 Task: Look for space in Fuyang, China from 17th June, 2023 to 21st June, 2023 for 2 adults in price range Rs.7000 to Rs.12000. Place can be private room with 1  bedroom having 2 beds and 1 bathroom. Property type can be house, flat, guest house. Amenities needed are: wifi. Booking option can be shelf check-in. Required host language is Chinese (Simplified).
Action: Mouse moved to (446, 201)
Screenshot: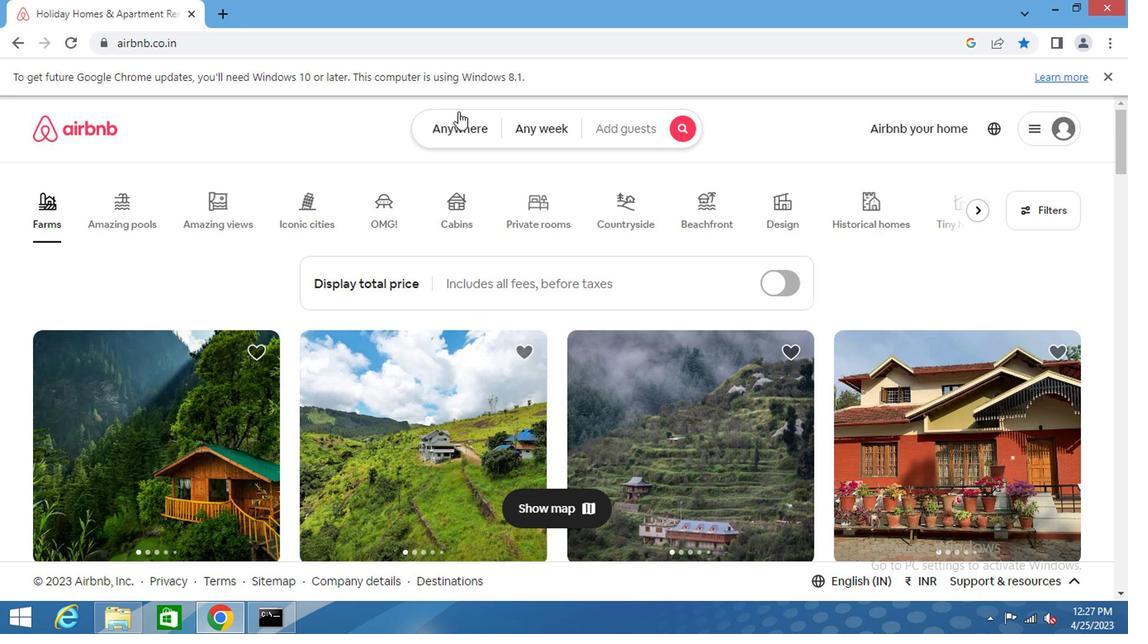 
Action: Mouse pressed left at (446, 201)
Screenshot: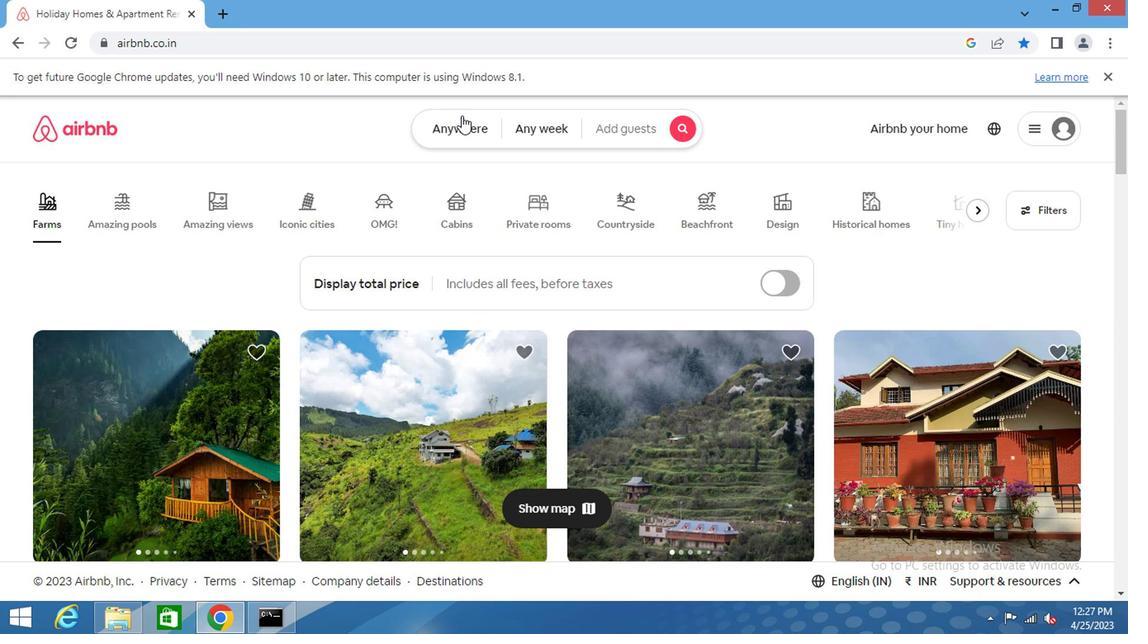
Action: Mouse moved to (366, 252)
Screenshot: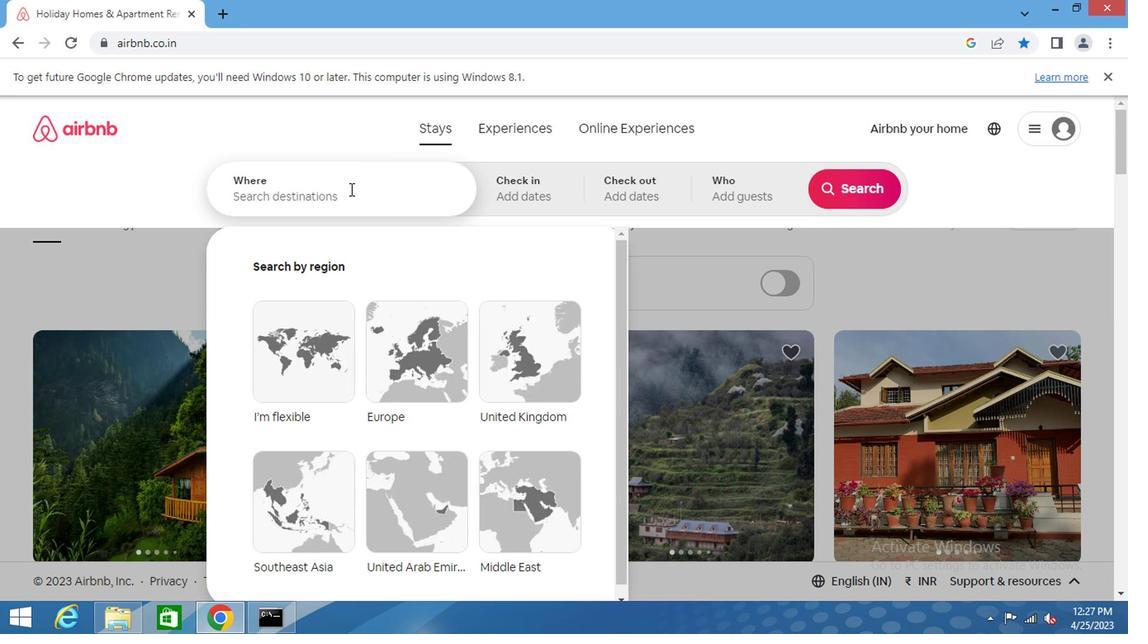 
Action: Mouse pressed left at (366, 252)
Screenshot: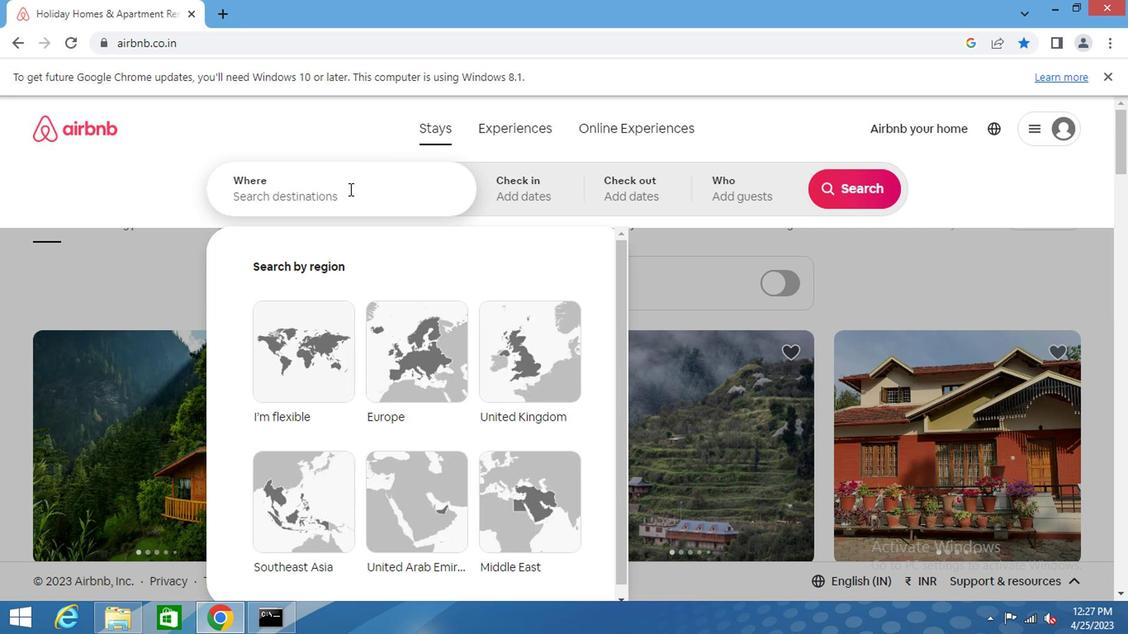 
Action: Key pressed fuyang<Key.space>cha<Key.enter>
Screenshot: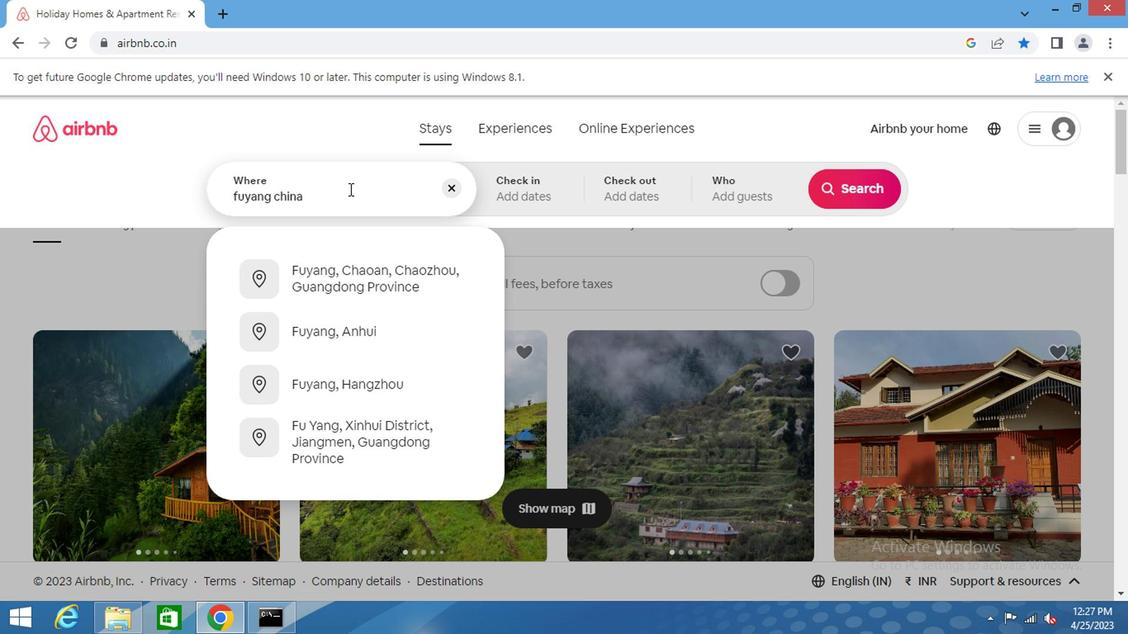 
Action: Mouse moved to (722, 339)
Screenshot: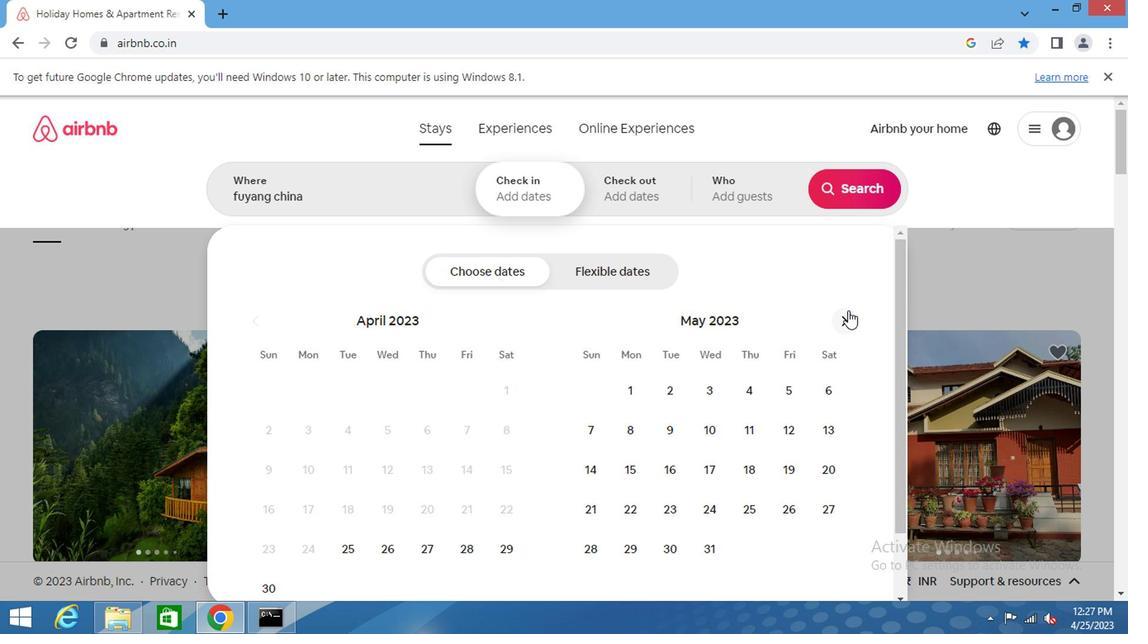 
Action: Mouse pressed left at (722, 339)
Screenshot: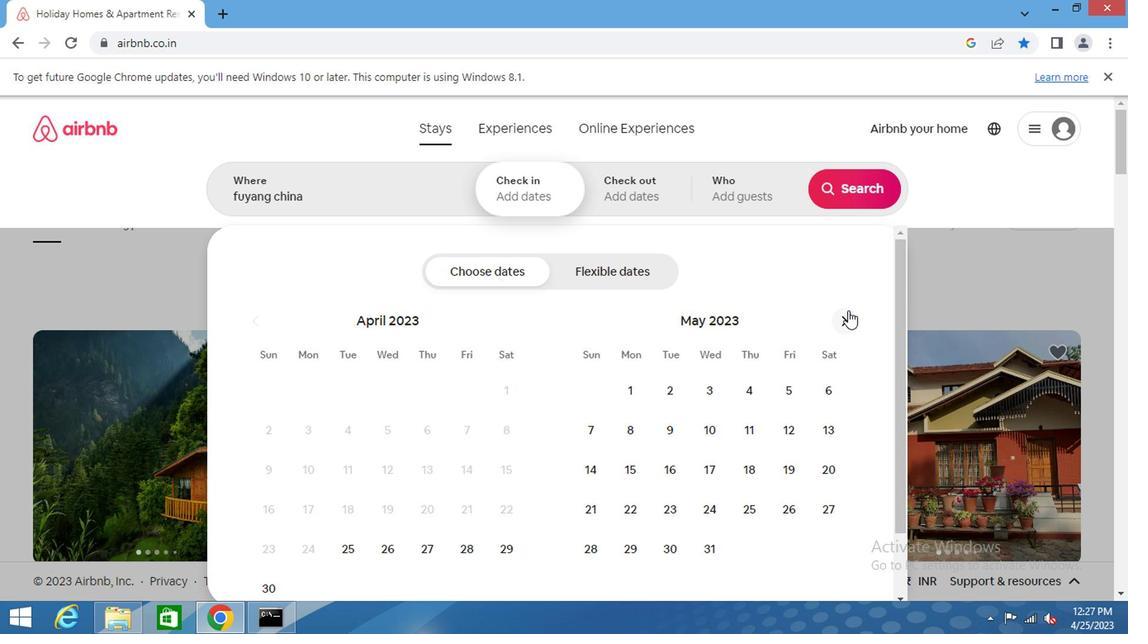 
Action: Mouse moved to (707, 450)
Screenshot: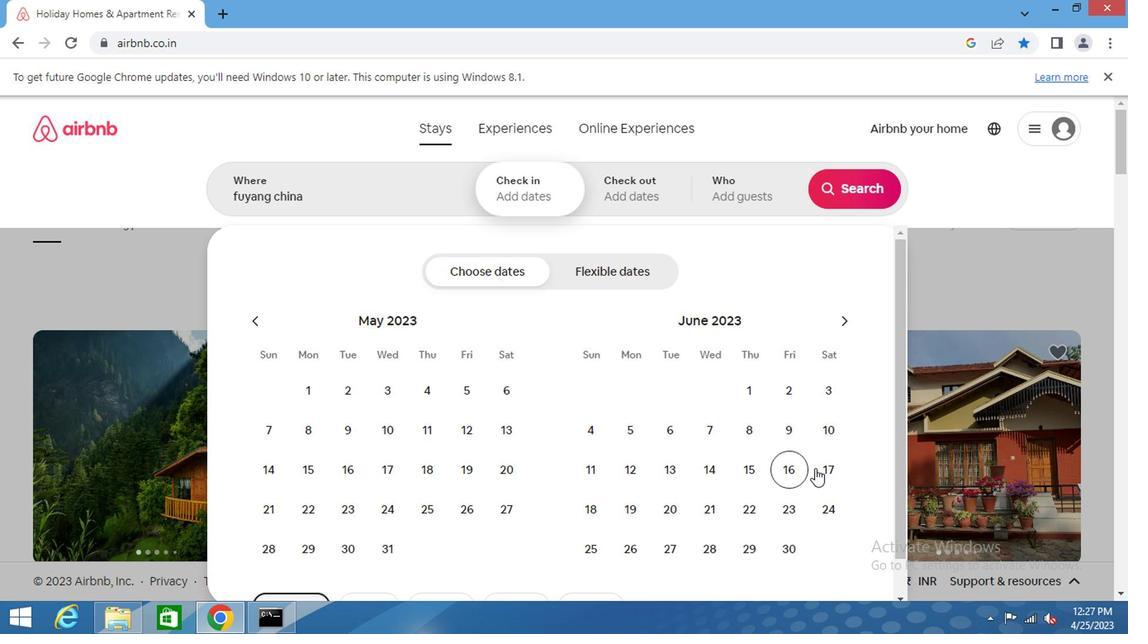 
Action: Mouse pressed left at (707, 450)
Screenshot: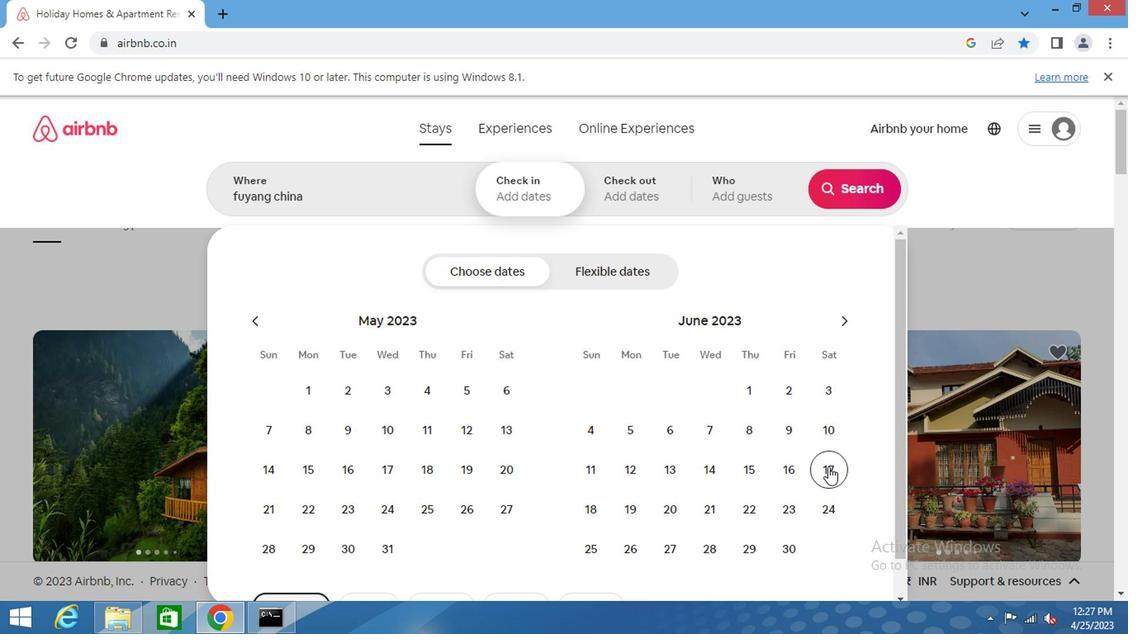 
Action: Mouse moved to (622, 480)
Screenshot: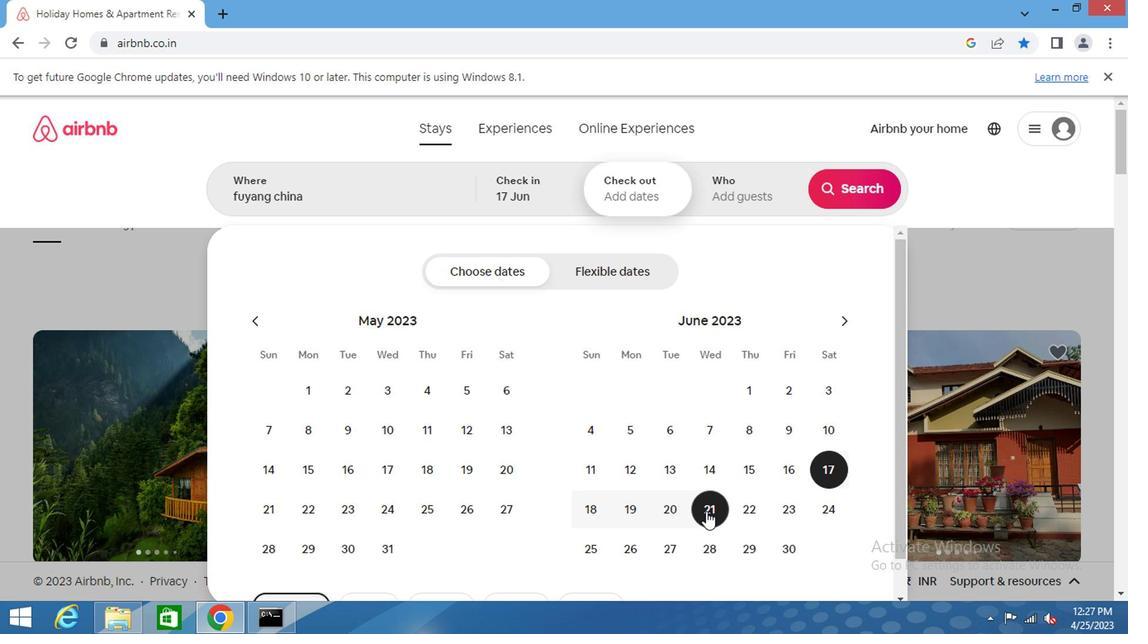 
Action: Mouse pressed left at (622, 480)
Screenshot: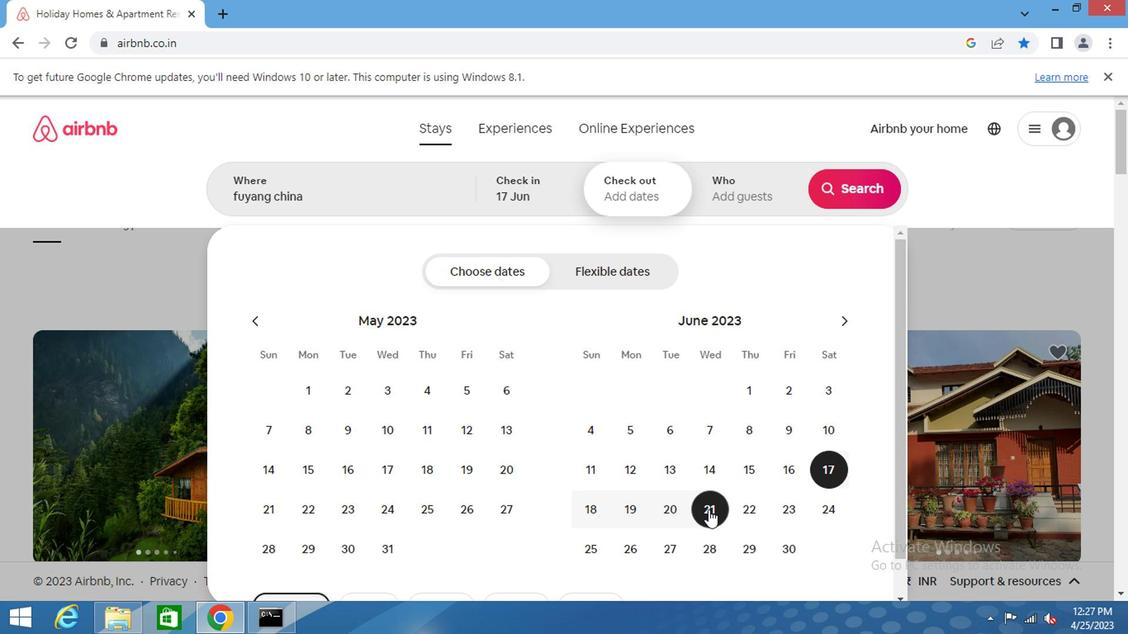 
Action: Mouse moved to (635, 259)
Screenshot: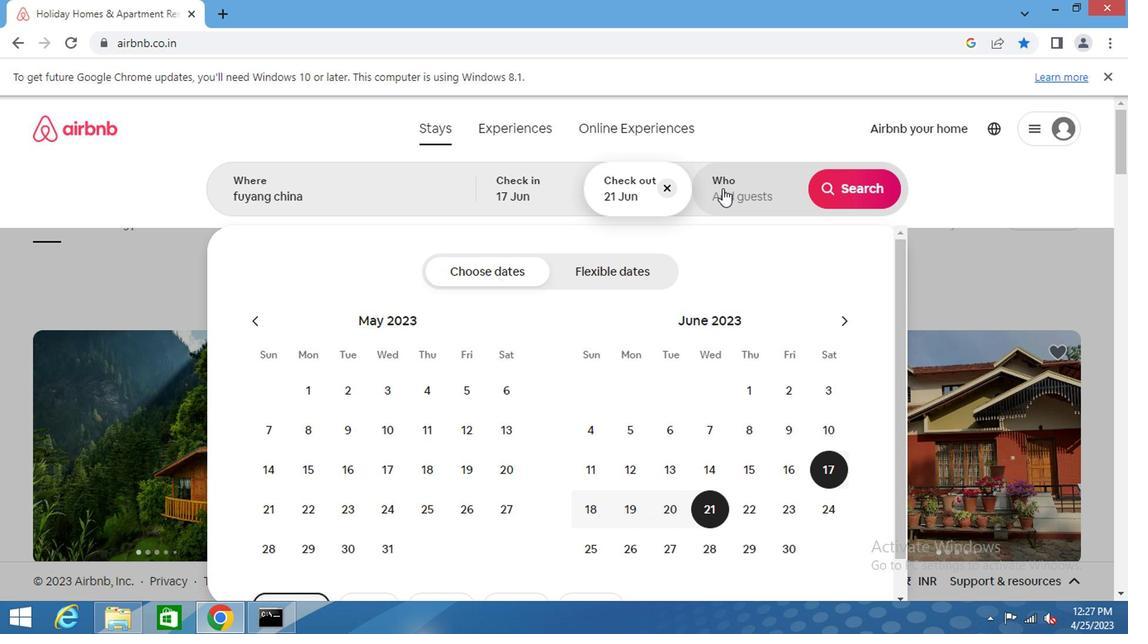 
Action: Mouse pressed left at (635, 259)
Screenshot: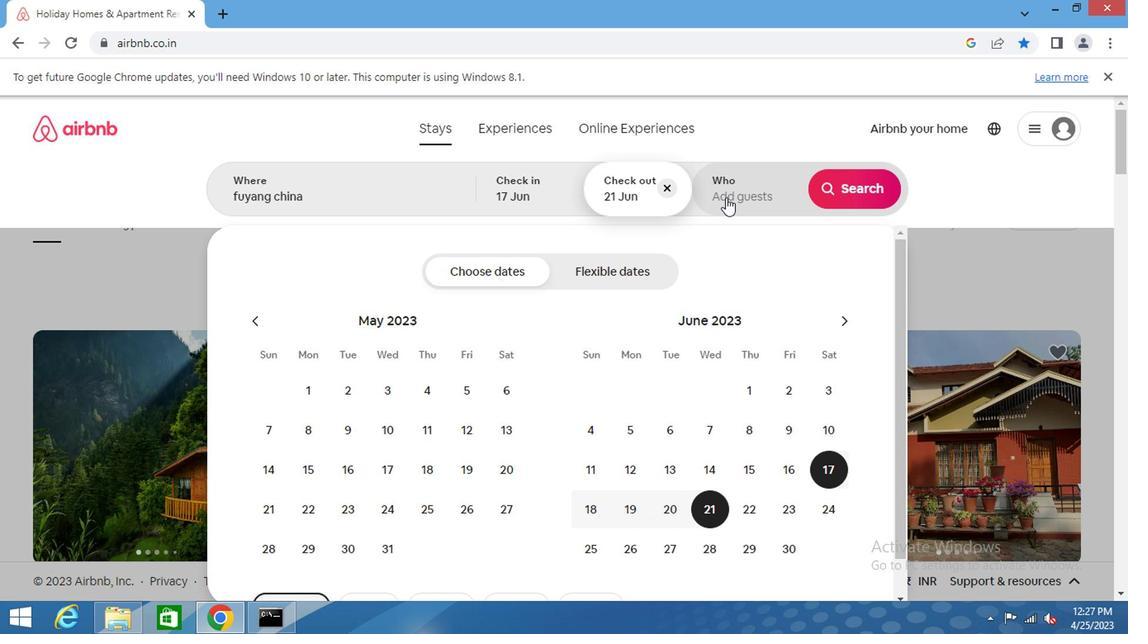 
Action: Mouse moved to (733, 315)
Screenshot: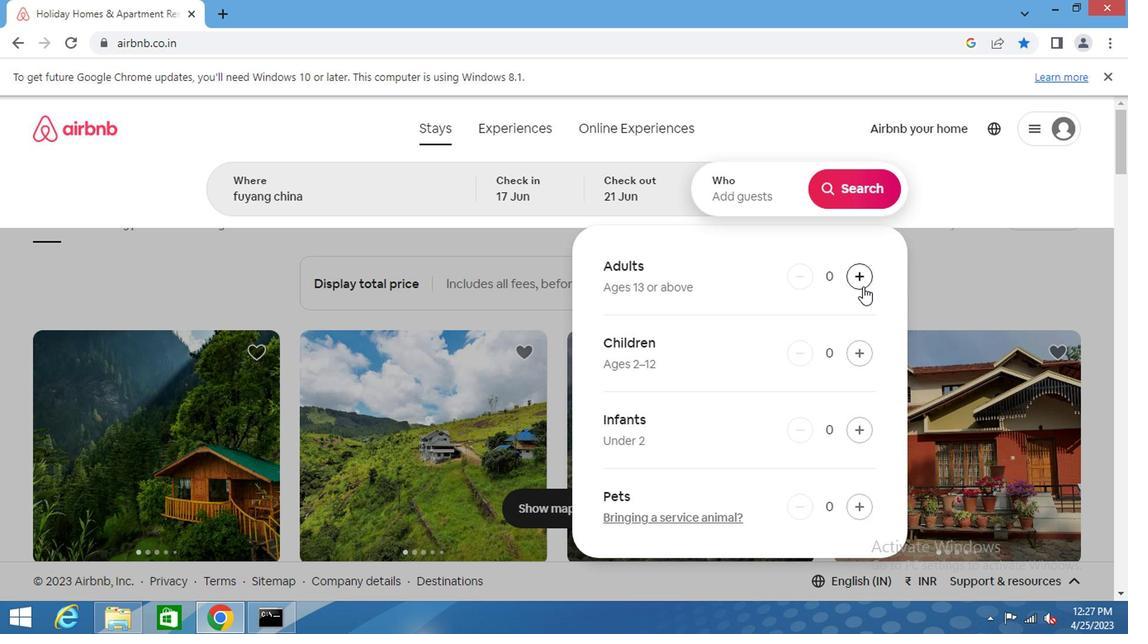 
Action: Mouse pressed left at (733, 315)
Screenshot: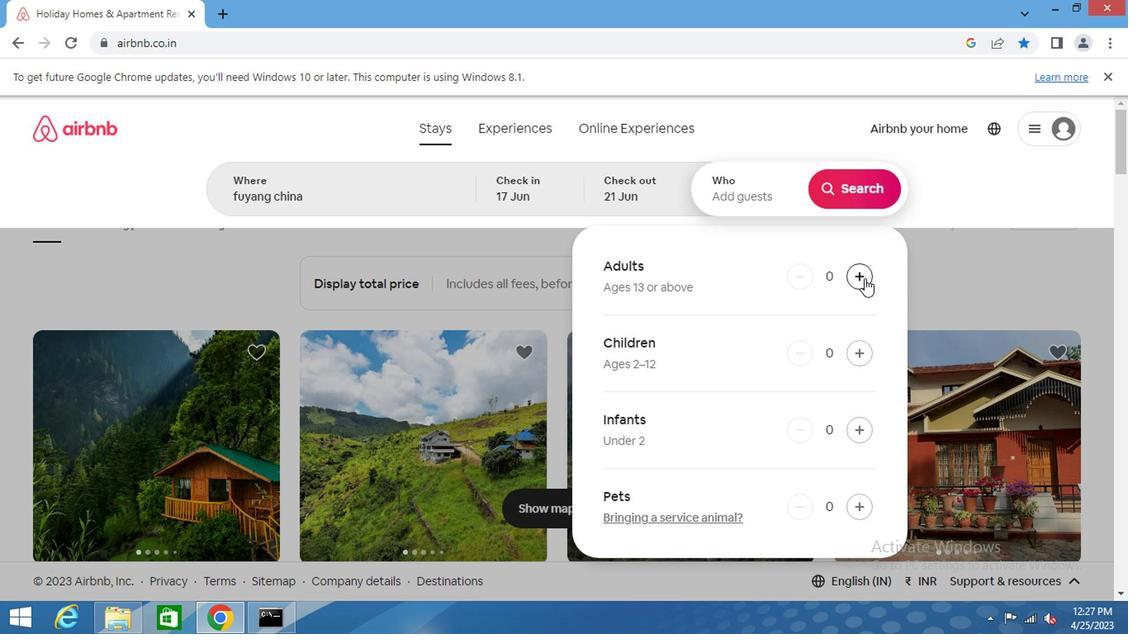 
Action: Mouse pressed left at (733, 315)
Screenshot: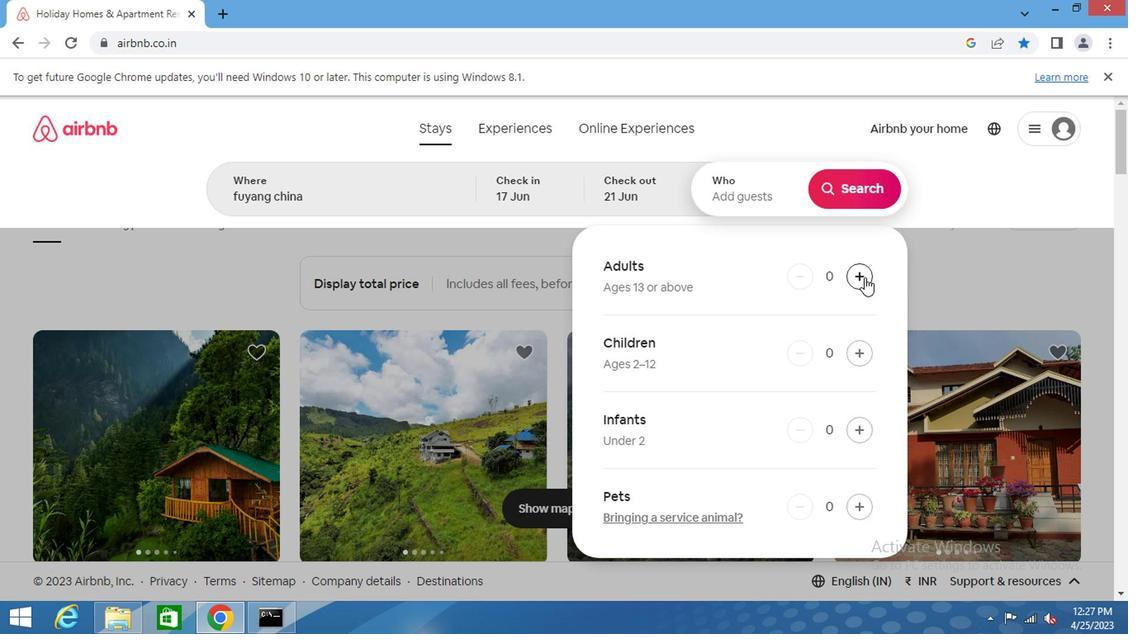 
Action: Mouse moved to (719, 259)
Screenshot: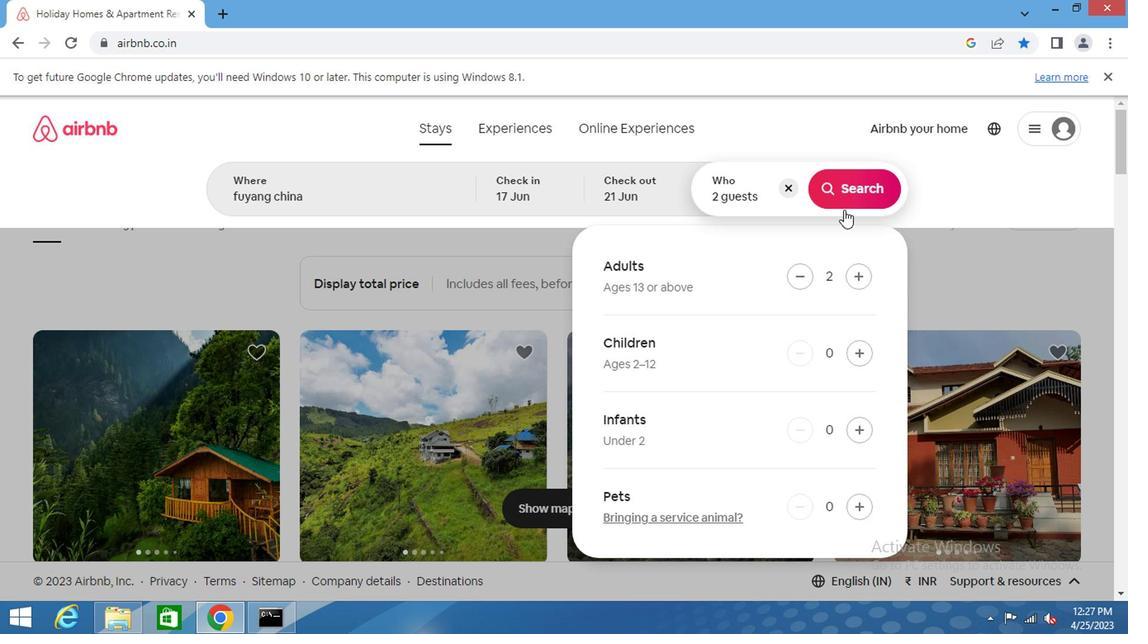 
Action: Mouse pressed left at (719, 259)
Screenshot: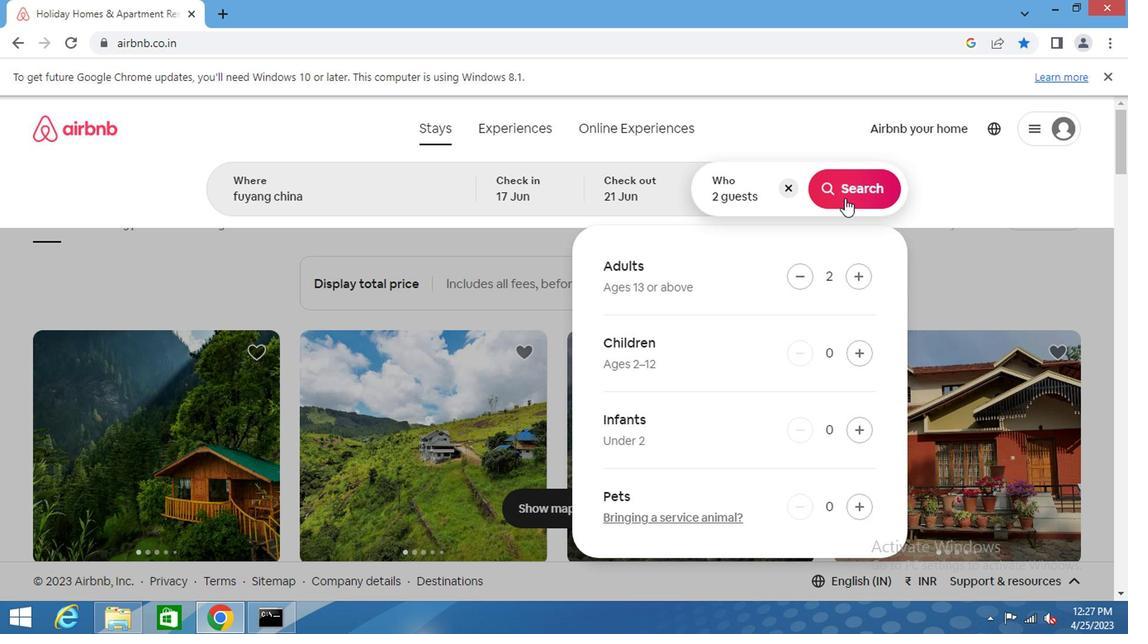 
Action: Mouse moved to (860, 256)
Screenshot: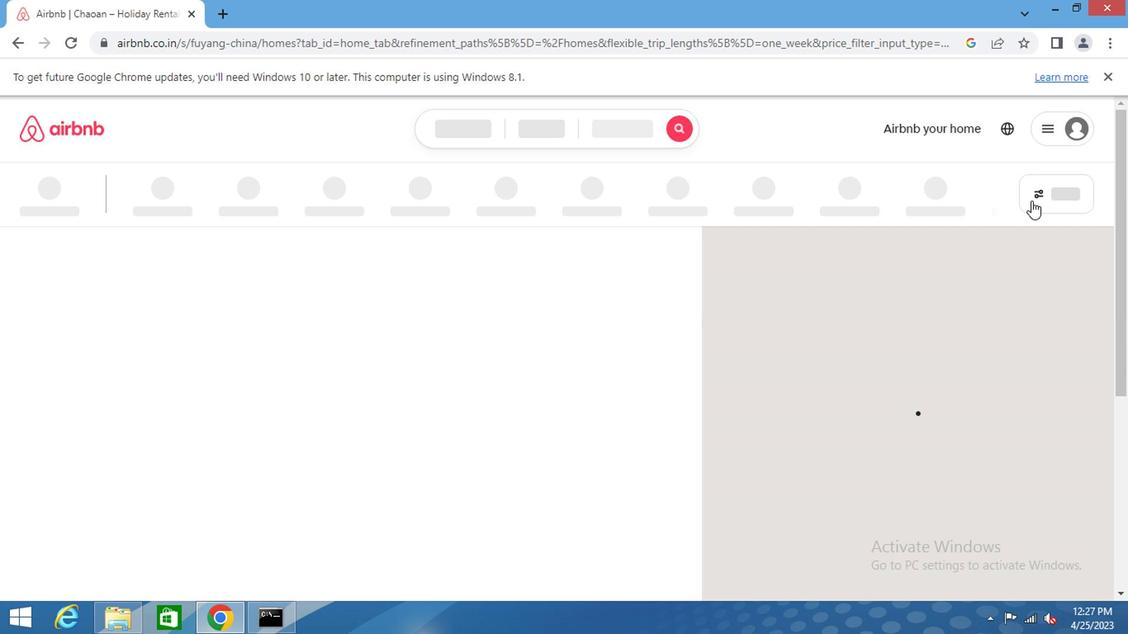 
Action: Mouse pressed left at (860, 256)
Screenshot: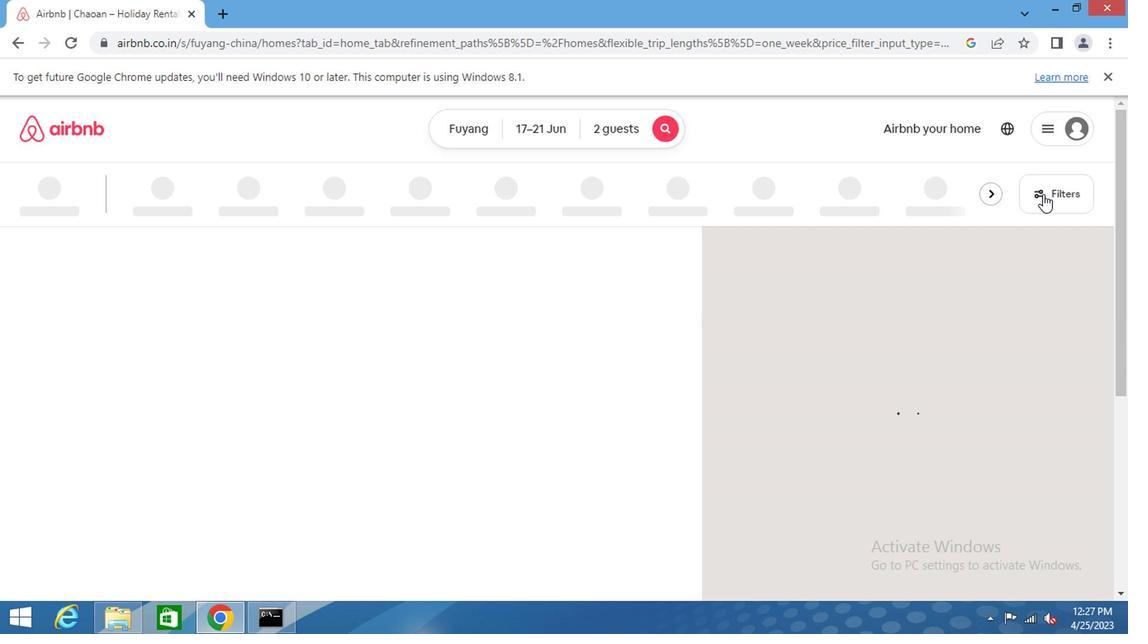 
Action: Mouse moved to (390, 323)
Screenshot: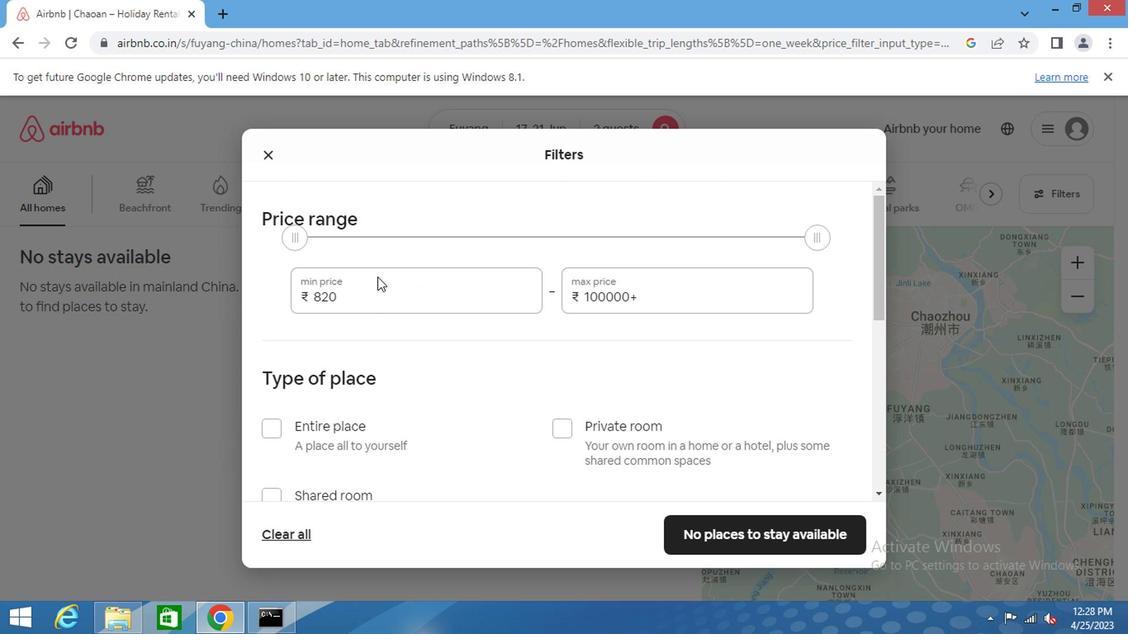 
Action: Mouse pressed left at (390, 323)
Screenshot: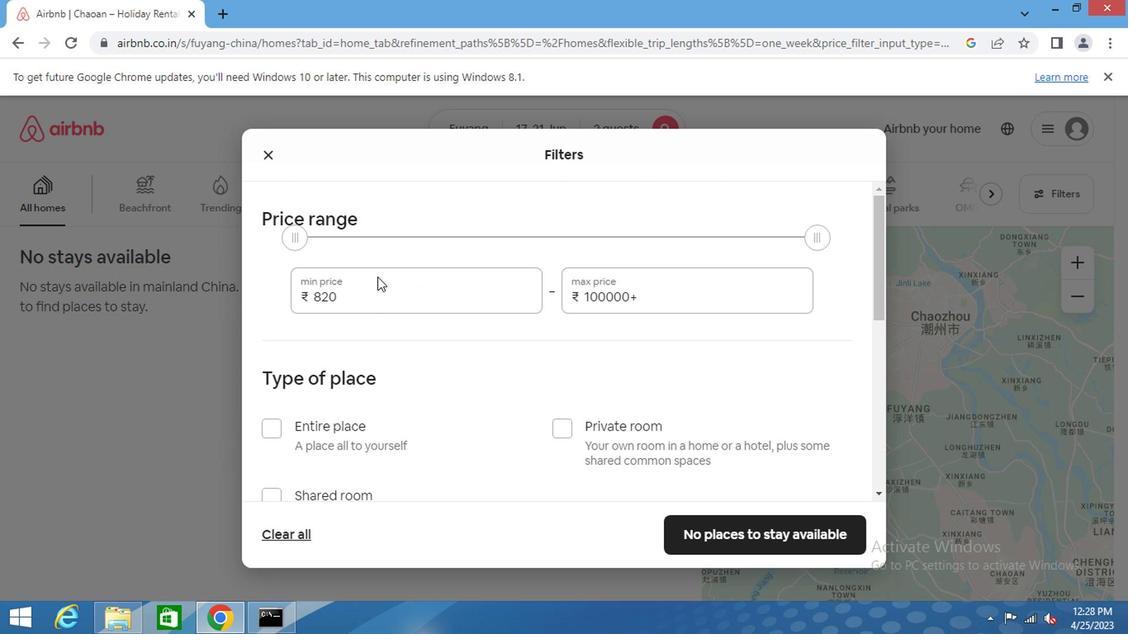 
Action: Mouse pressed left at (390, 323)
Screenshot: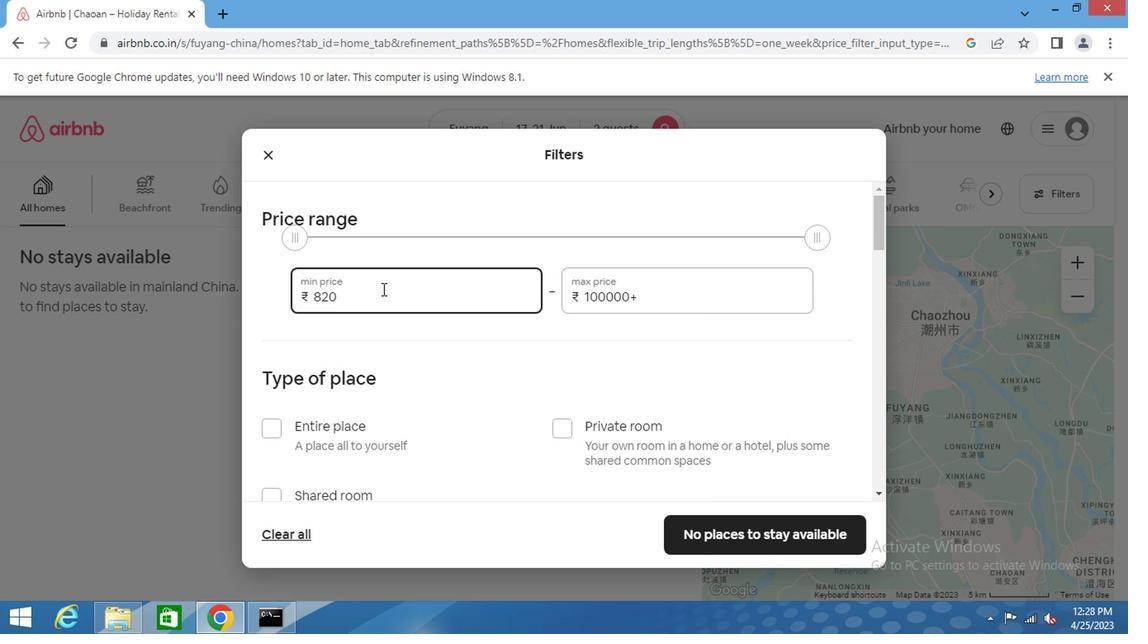 
Action: Mouse pressed left at (390, 323)
Screenshot: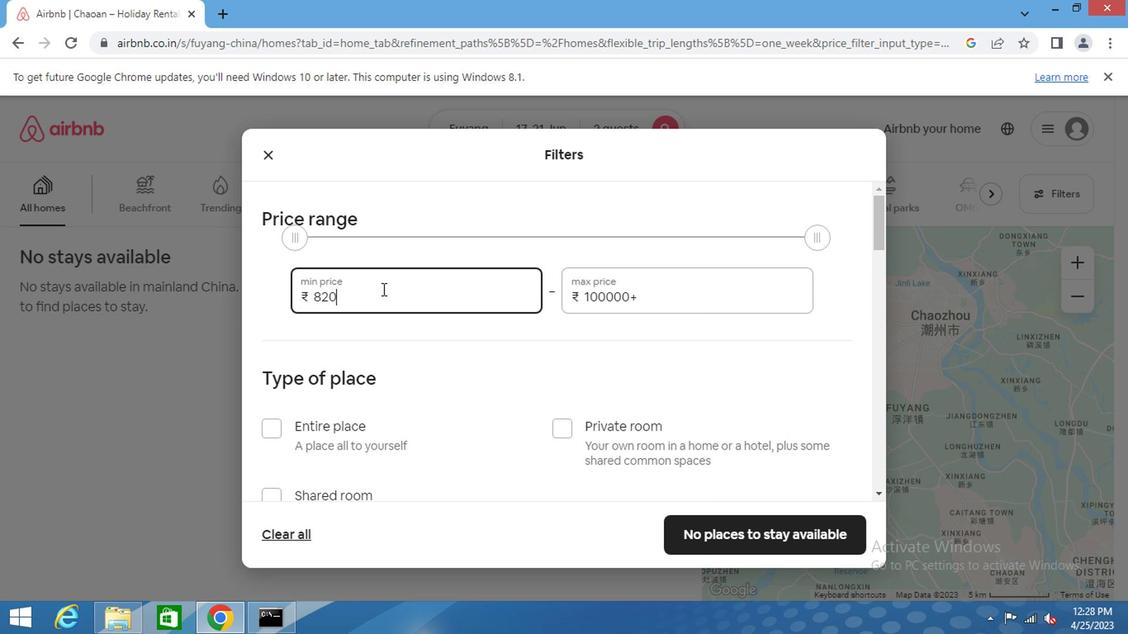 
Action: Key pressed 17000<Key.backspace><Key.backspace><Key.backspace><Key.backspace><Key.backspace>7000<Key.tab>12000<Key.backspace><Key.backspace><Key.backspace><Key.backspace><Key.backspace><Key.backspace>2000
Screenshot: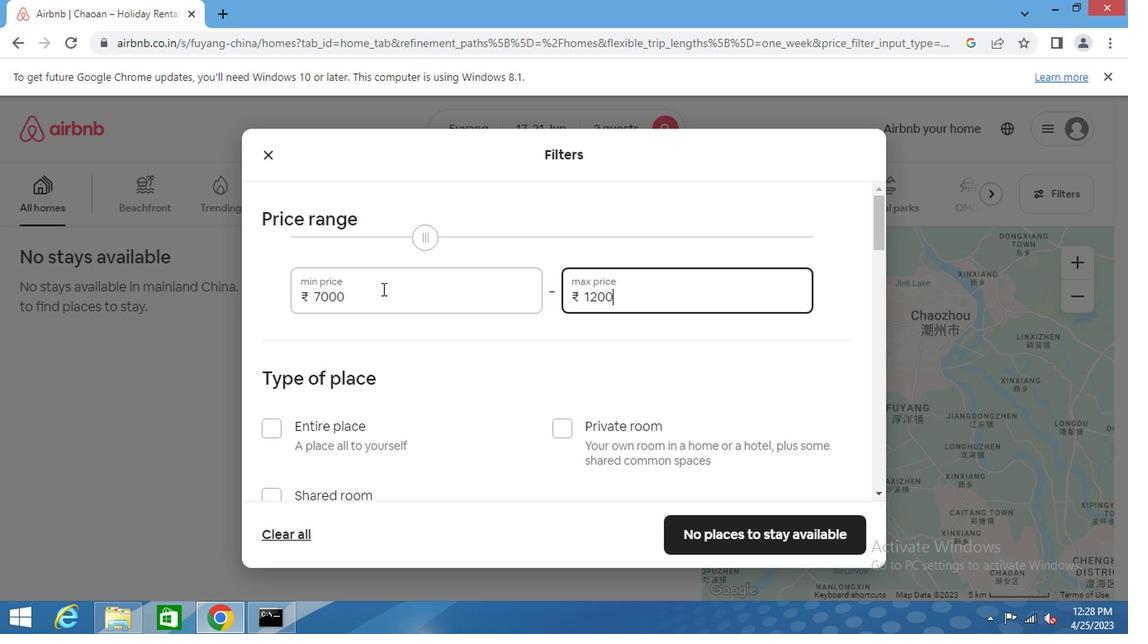 
Action: Mouse moved to (540, 420)
Screenshot: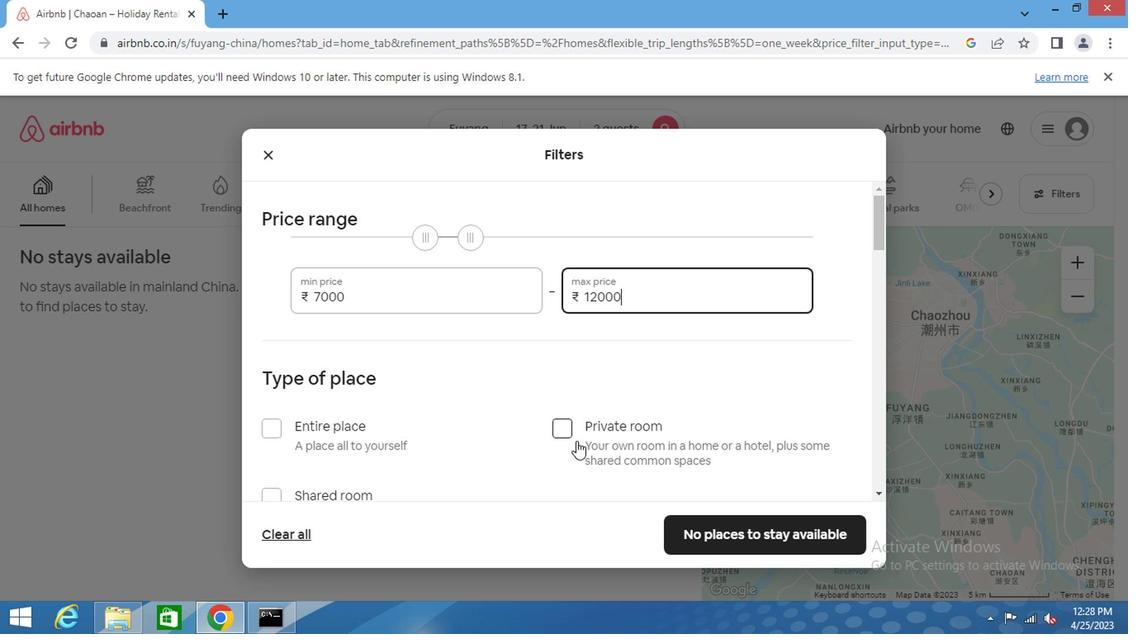 
Action: Mouse pressed left at (540, 420)
Screenshot: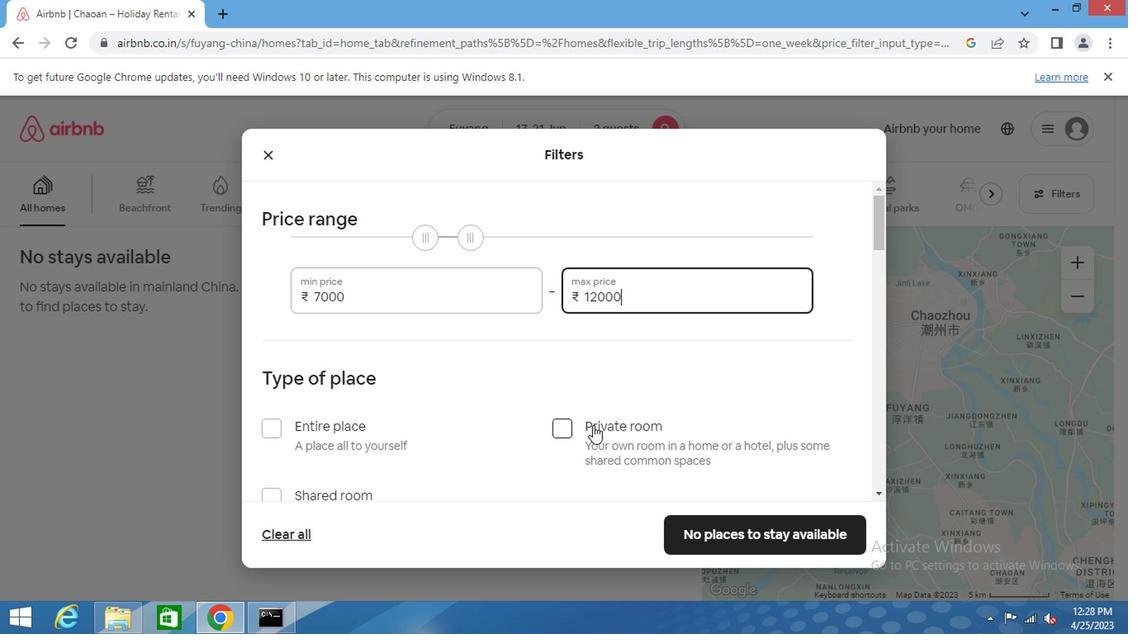 
Action: Mouse moved to (543, 426)
Screenshot: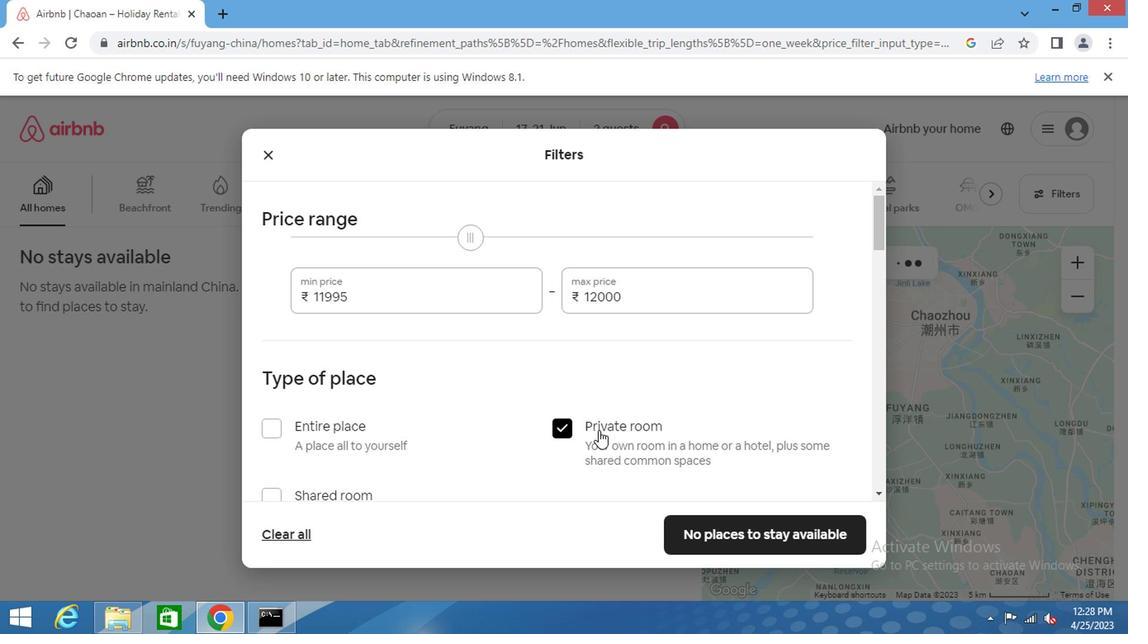 
Action: Mouse scrolled (543, 425) with delta (0, 0)
Screenshot: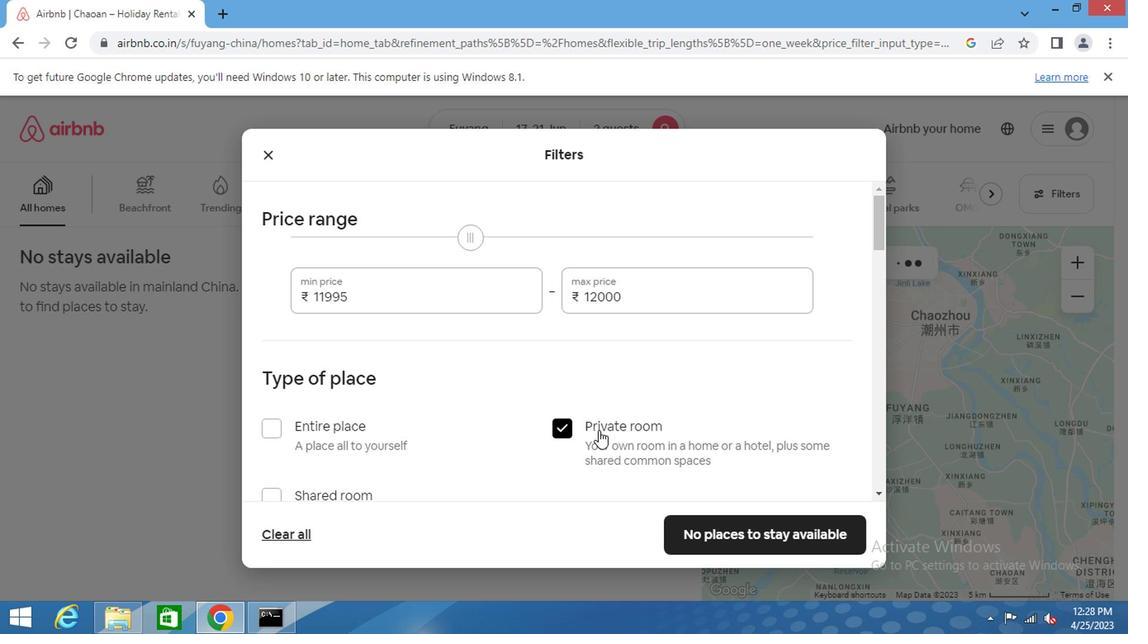 
Action: Mouse scrolled (543, 425) with delta (0, 0)
Screenshot: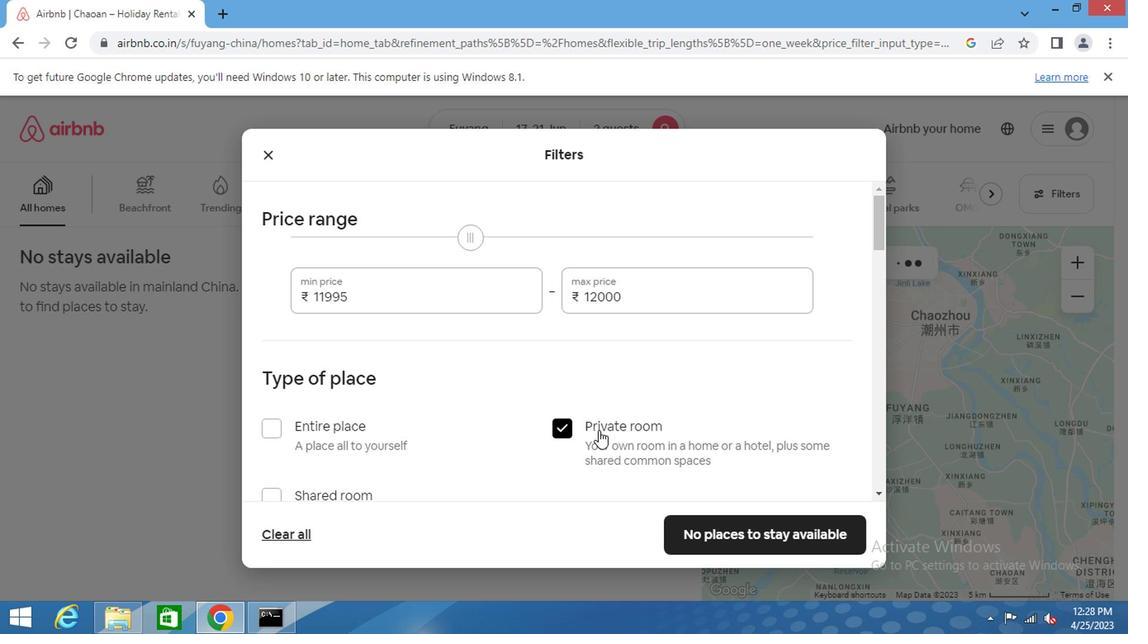 
Action: Mouse scrolled (543, 425) with delta (0, 0)
Screenshot: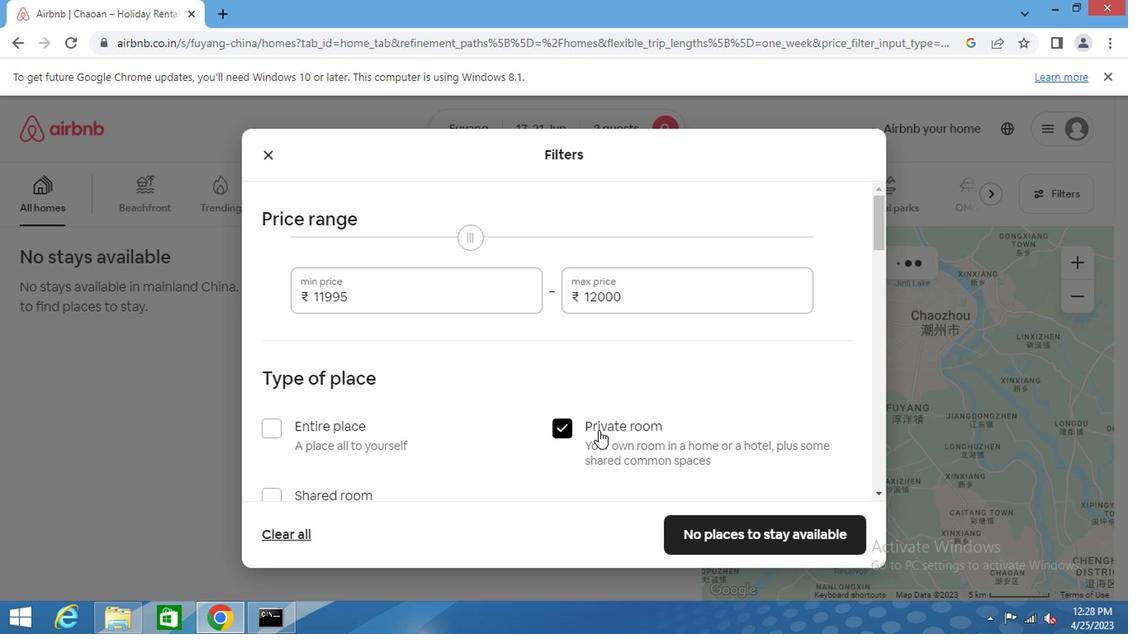 
Action: Mouse moved to (500, 401)
Screenshot: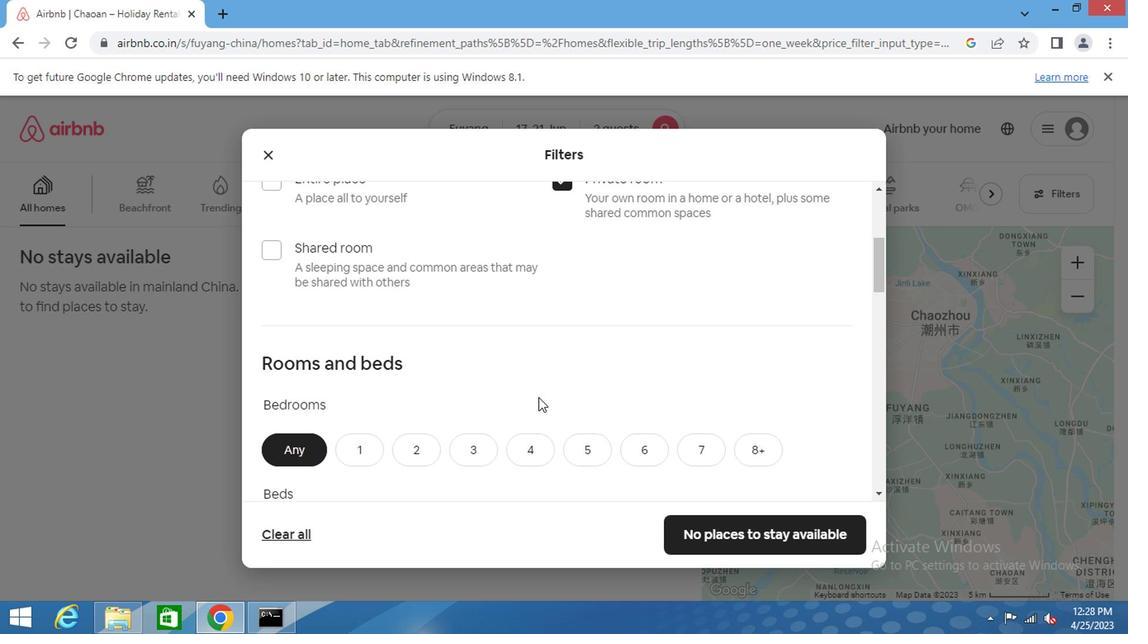 
Action: Mouse scrolled (500, 400) with delta (0, 0)
Screenshot: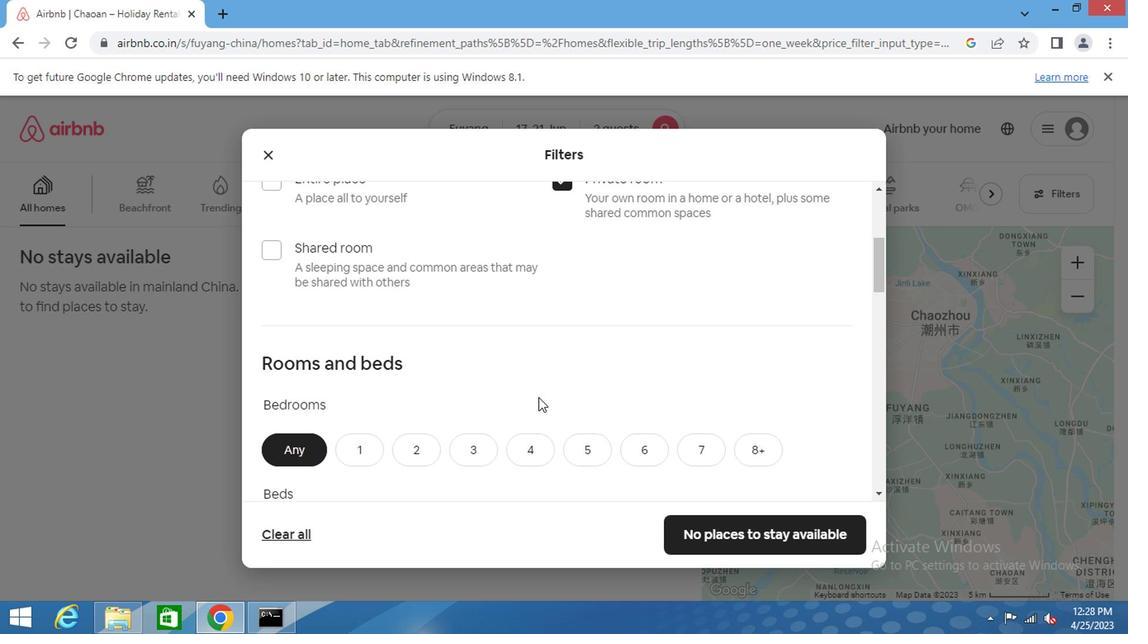 
Action: Mouse moved to (497, 404)
Screenshot: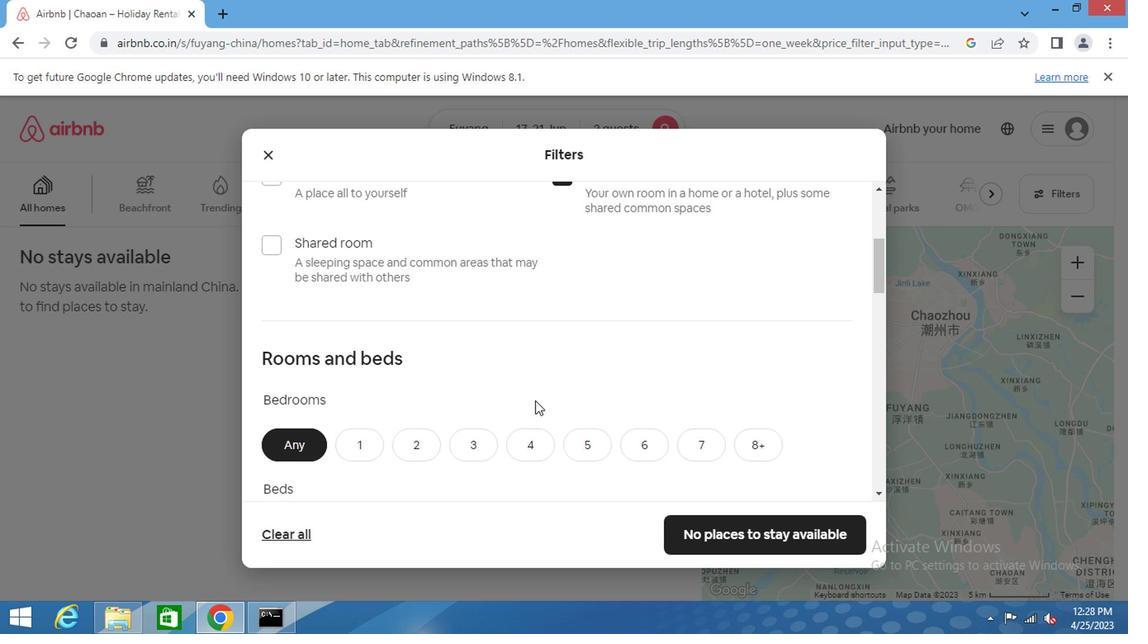 
Action: Mouse scrolled (497, 403) with delta (0, 0)
Screenshot: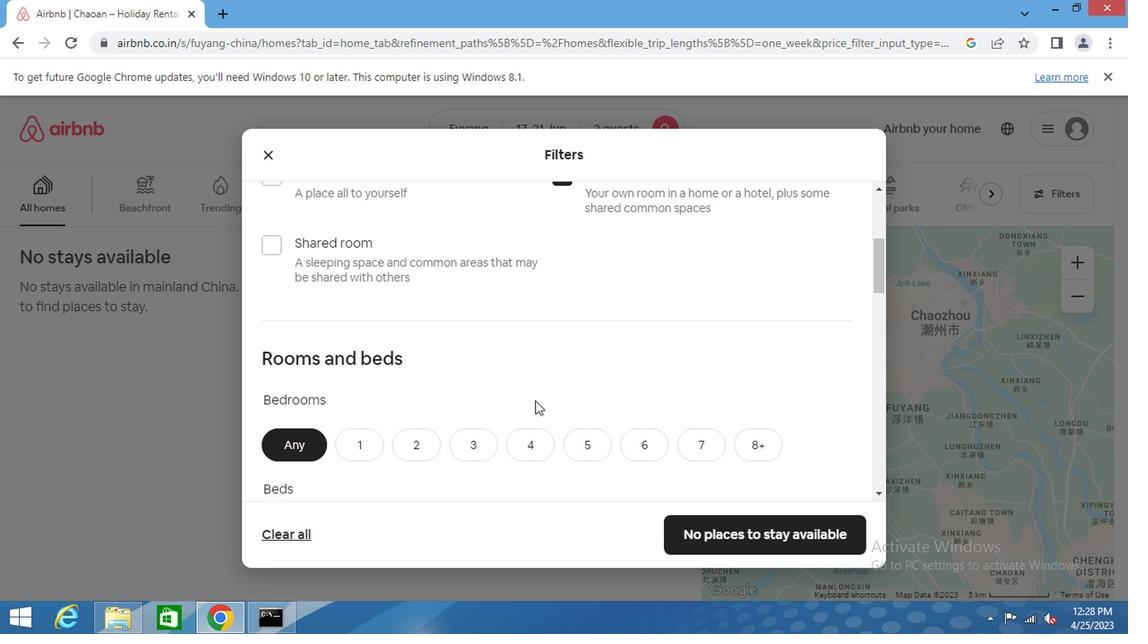 
Action: Mouse moved to (370, 319)
Screenshot: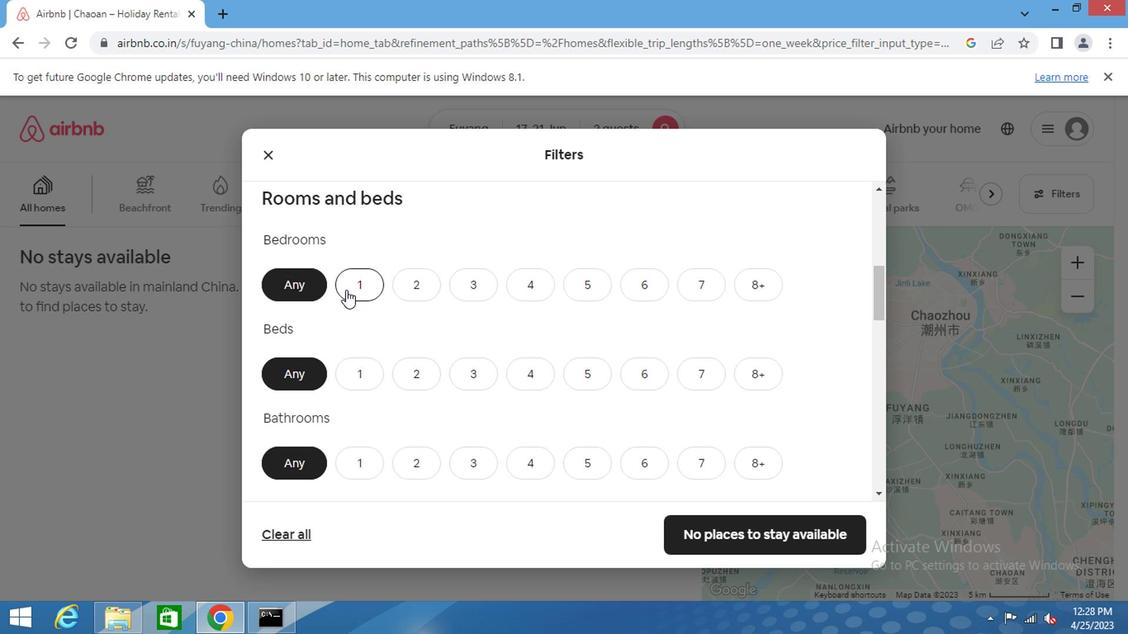
Action: Mouse pressed left at (370, 319)
Screenshot: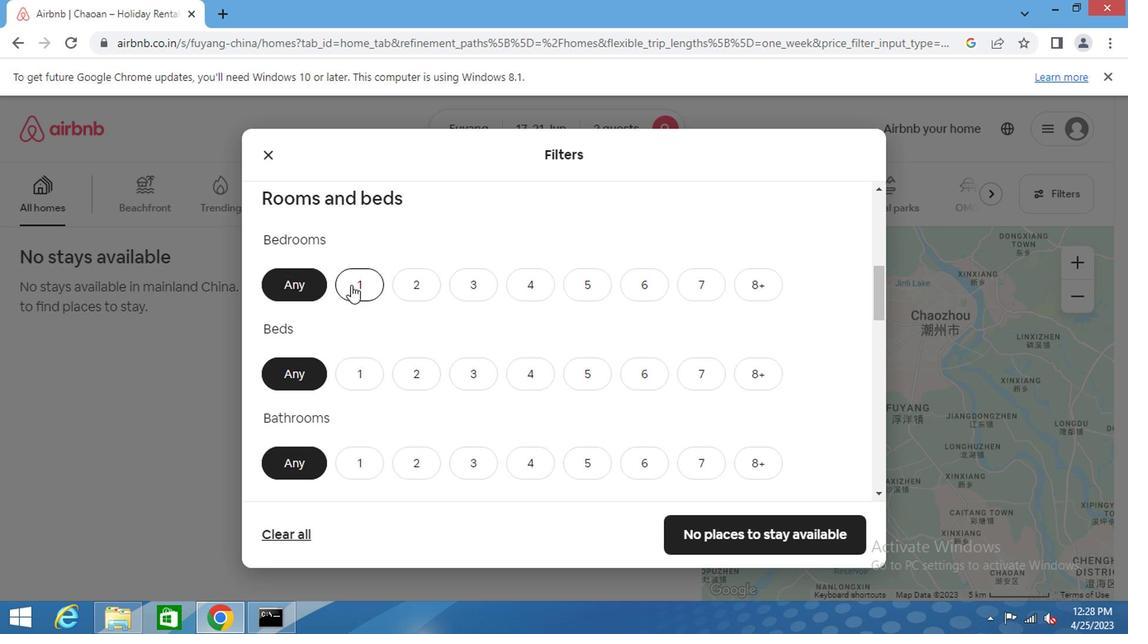 
Action: Mouse moved to (418, 384)
Screenshot: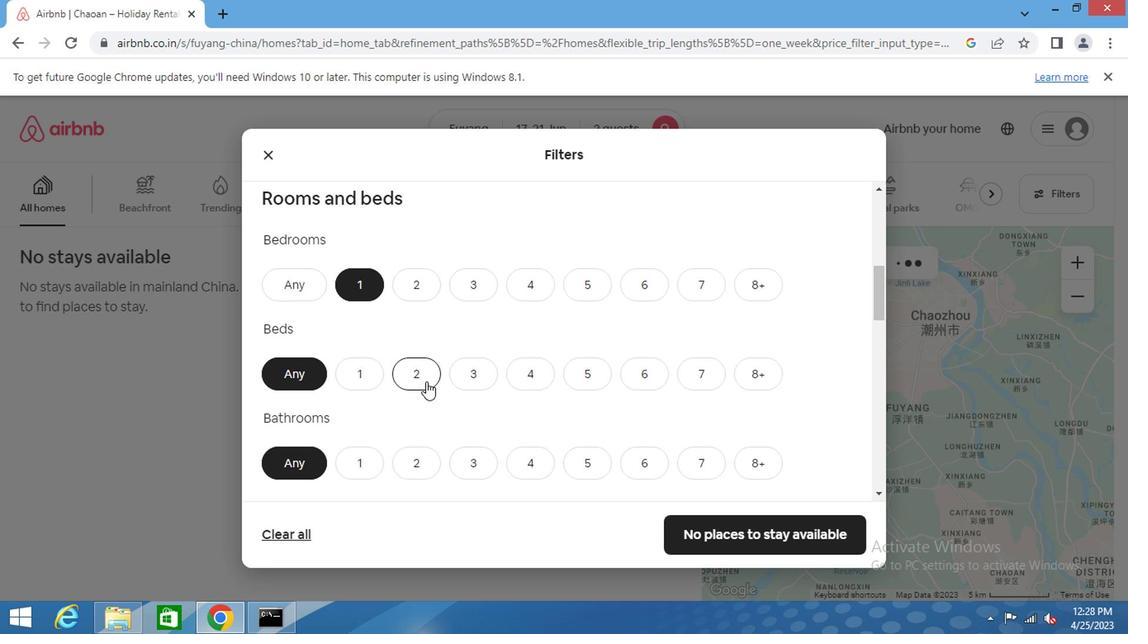
Action: Mouse pressed left at (418, 384)
Screenshot: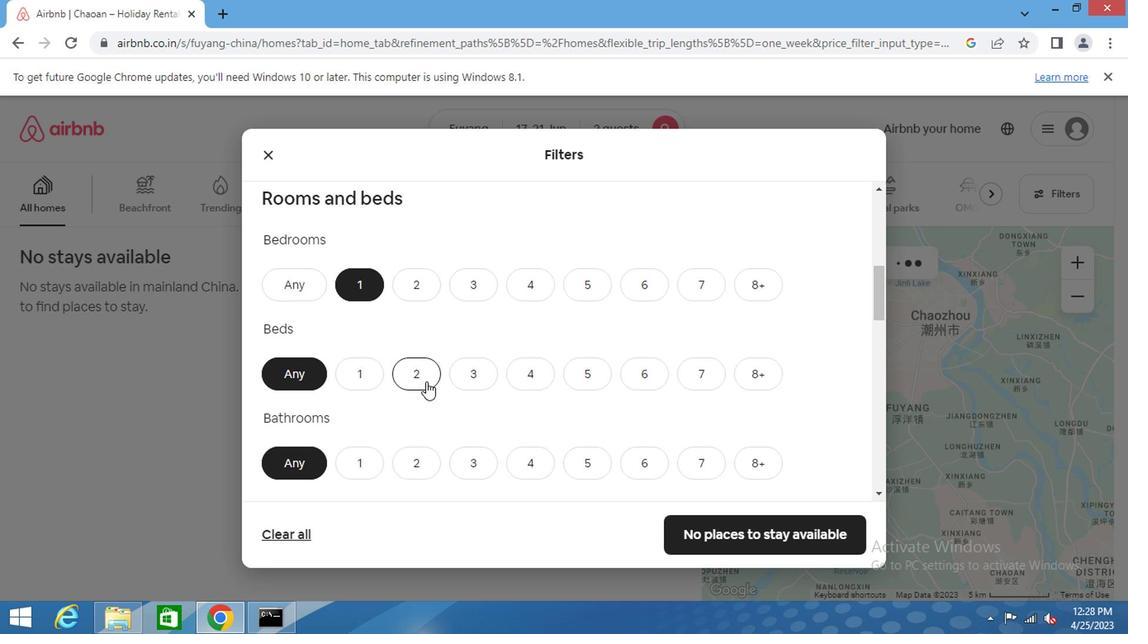 
Action: Mouse moved to (368, 454)
Screenshot: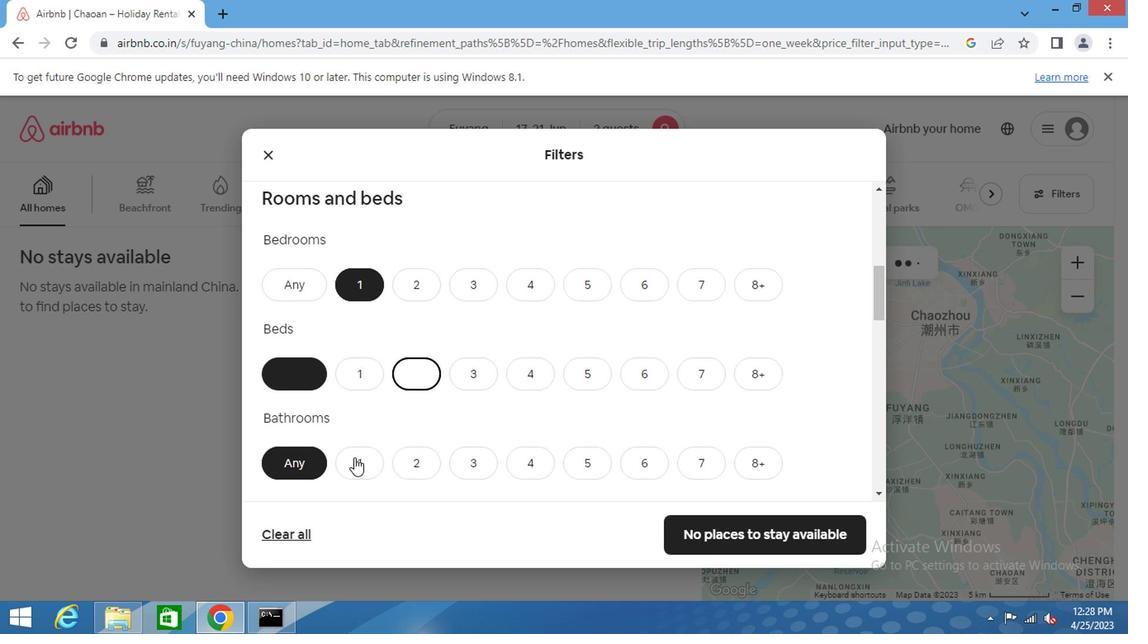 
Action: Mouse pressed left at (368, 454)
Screenshot: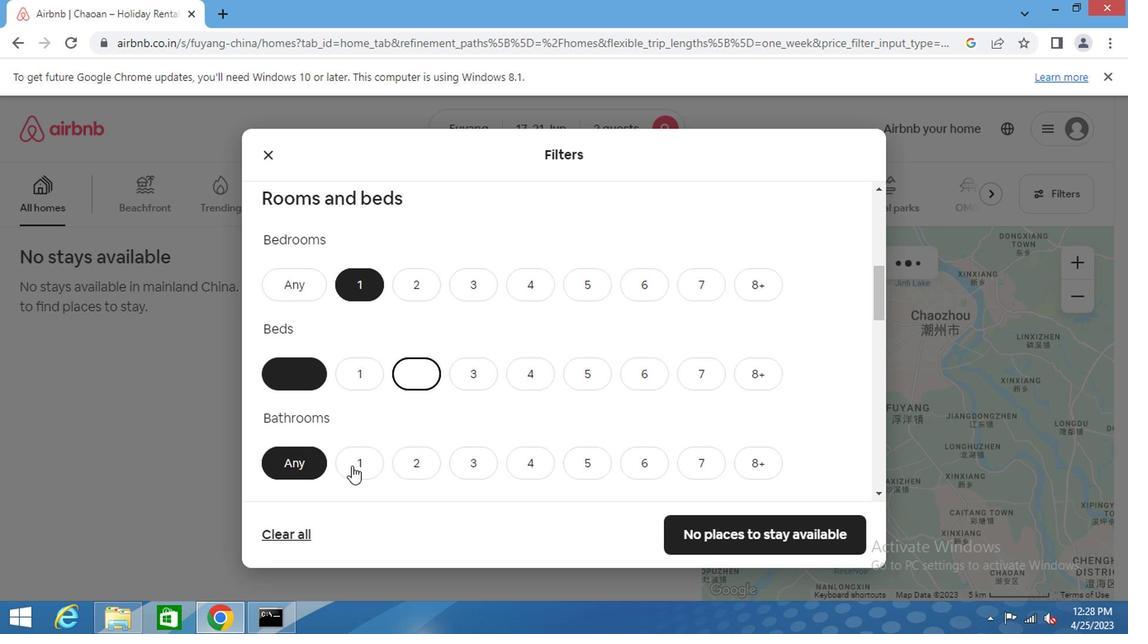 
Action: Mouse moved to (481, 361)
Screenshot: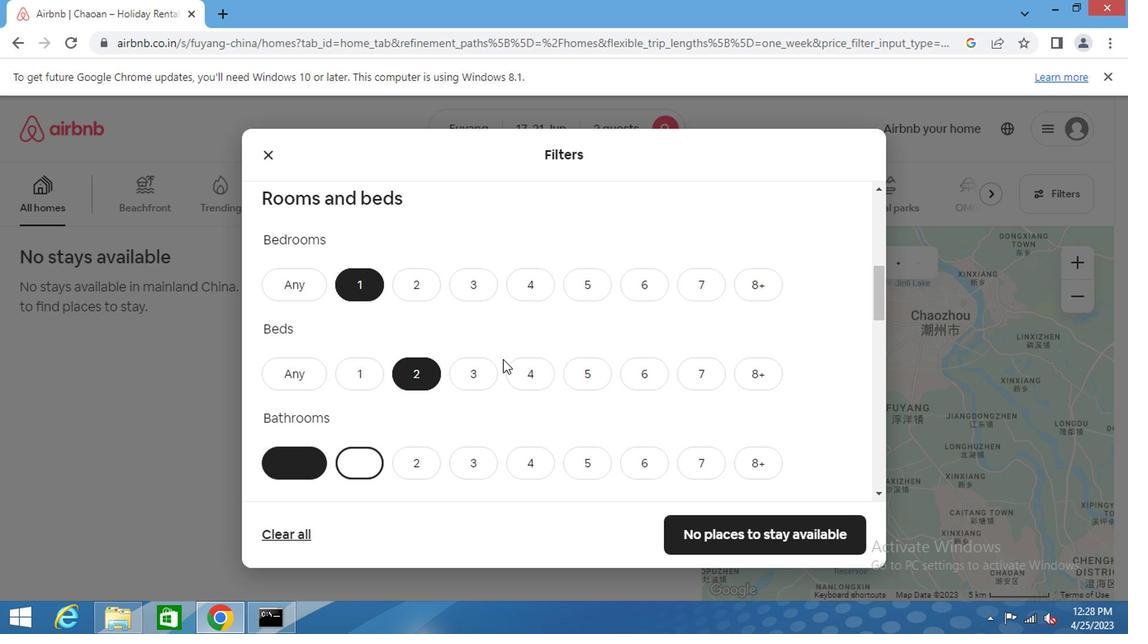 
Action: Mouse scrolled (481, 360) with delta (0, 0)
Screenshot: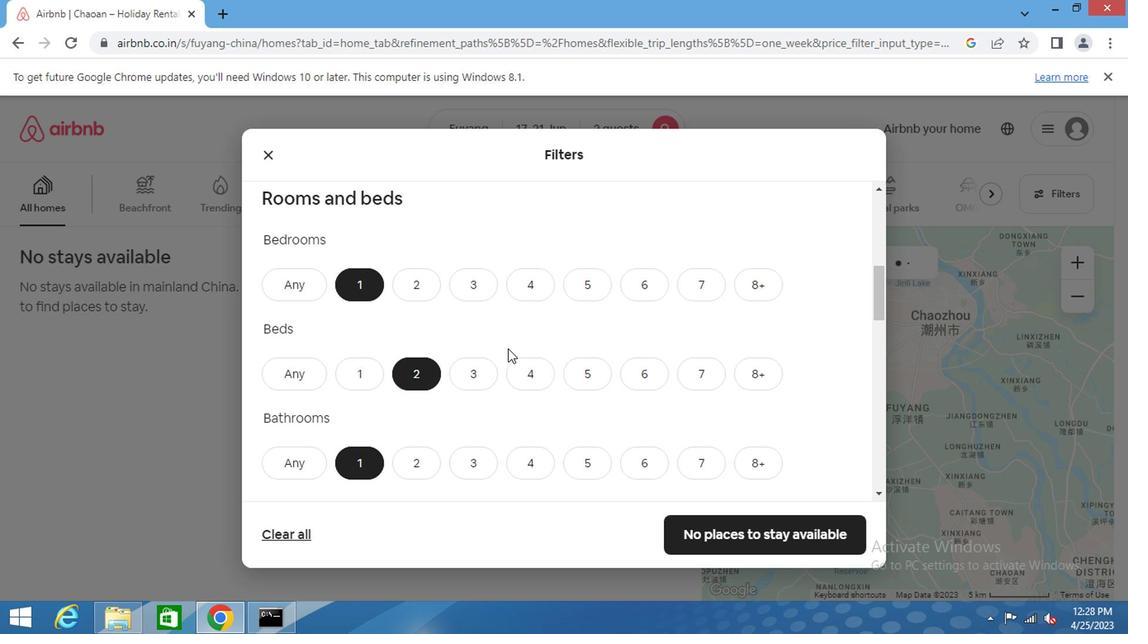 
Action: Mouse scrolled (481, 360) with delta (0, 0)
Screenshot: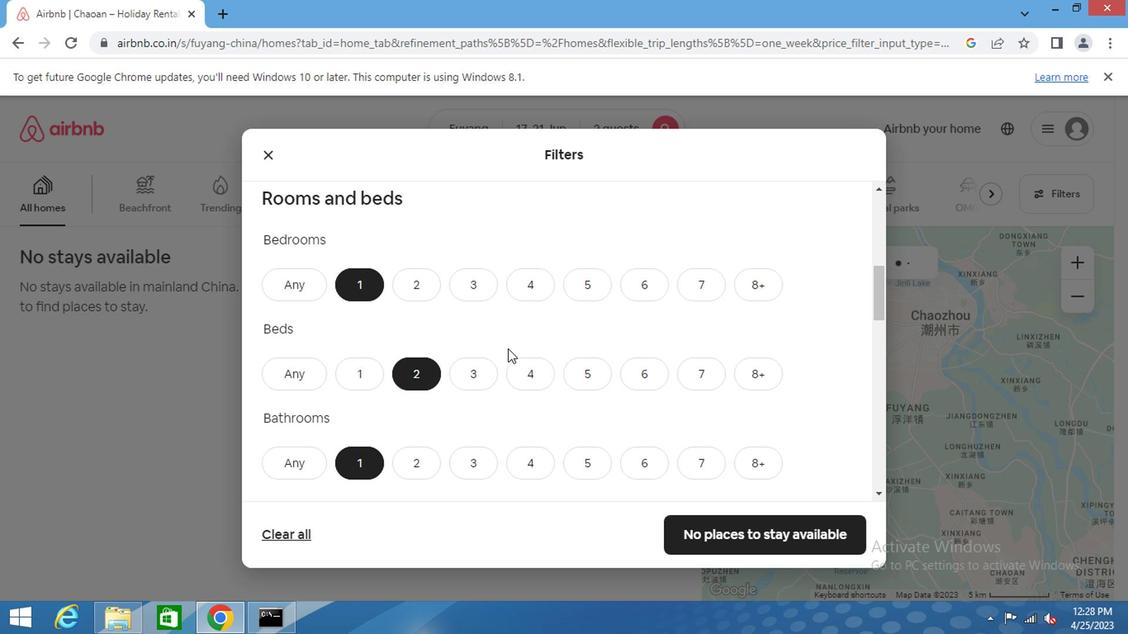 
Action: Mouse scrolled (481, 360) with delta (0, 0)
Screenshot: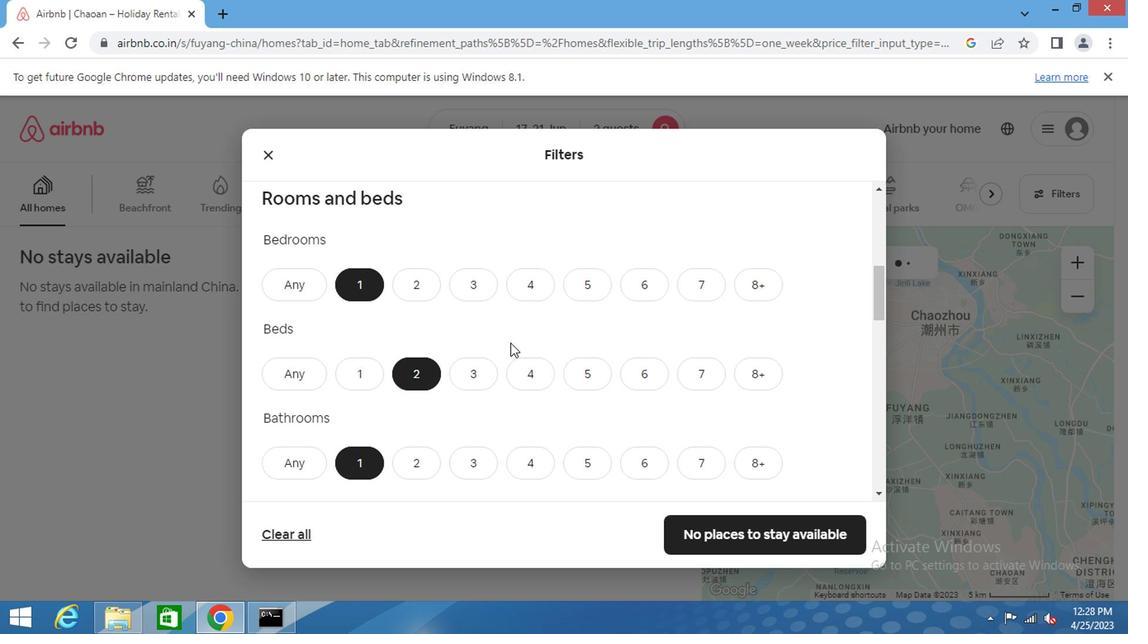 
Action: Mouse scrolled (481, 360) with delta (0, 0)
Screenshot: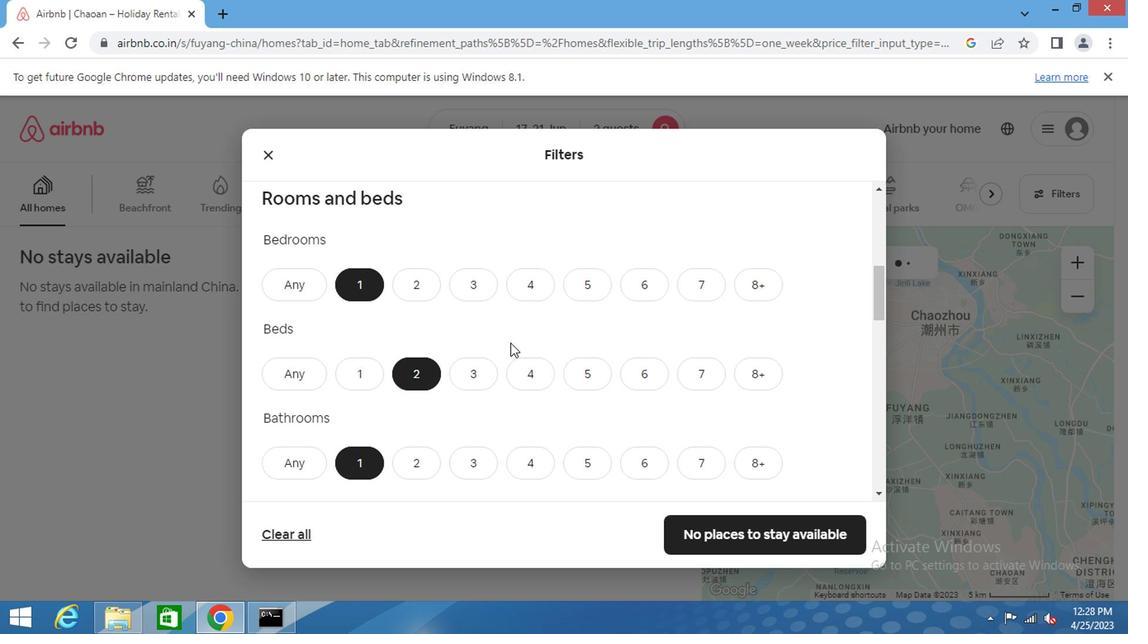 
Action: Mouse scrolled (481, 360) with delta (0, 0)
Screenshot: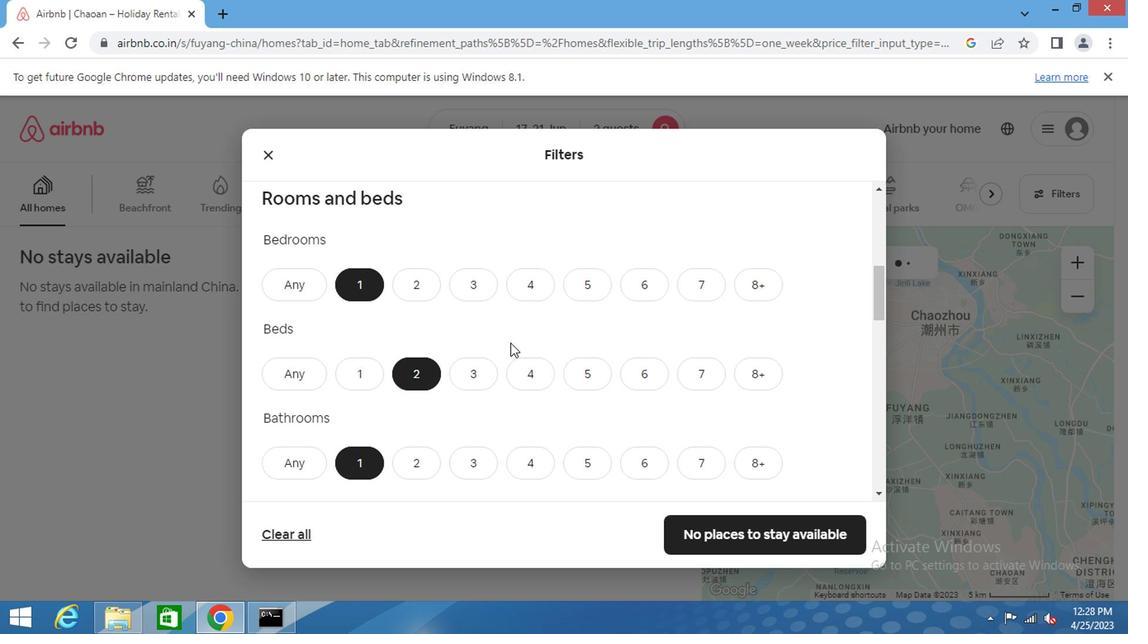 
Action: Mouse scrolled (481, 360) with delta (0, 0)
Screenshot: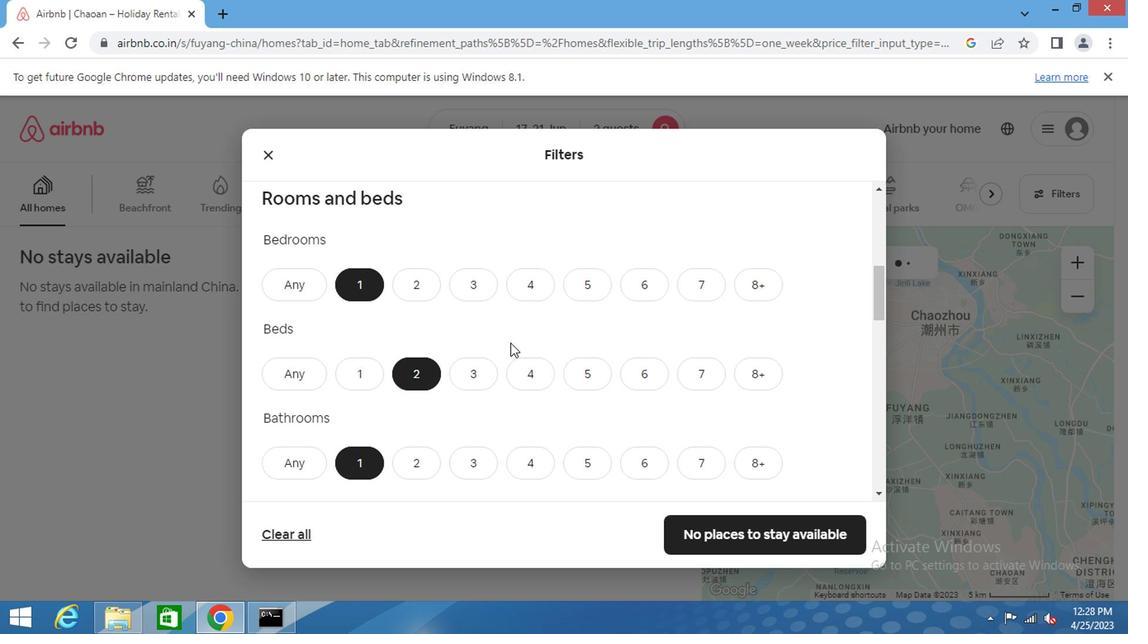 
Action: Mouse moved to (592, 383)
Screenshot: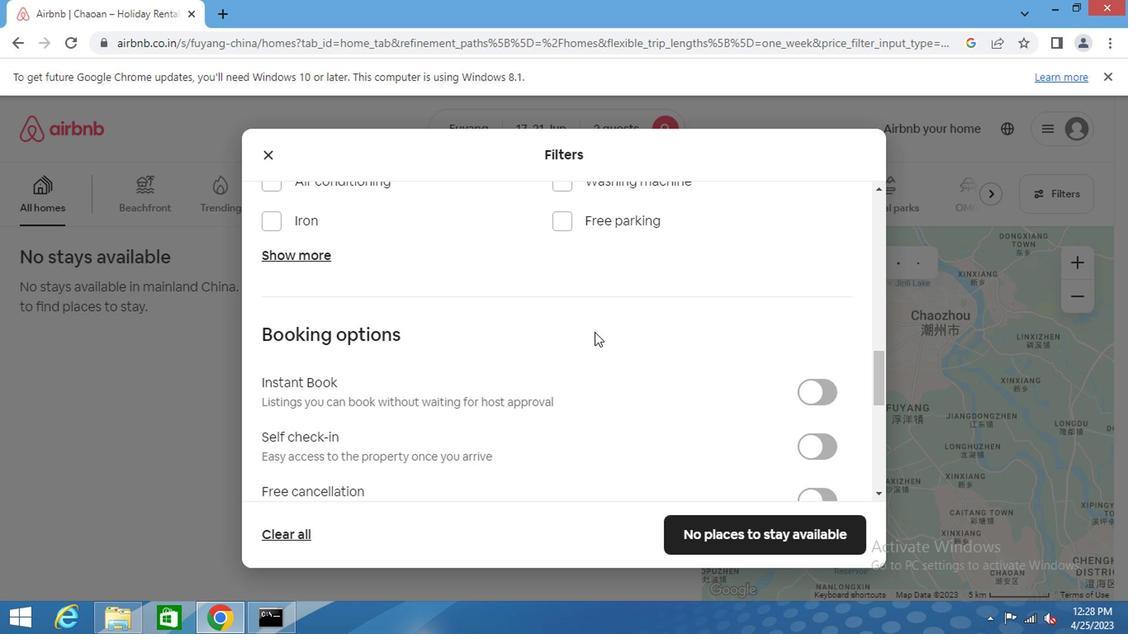 
Action: Mouse scrolled (592, 383) with delta (0, 0)
Screenshot: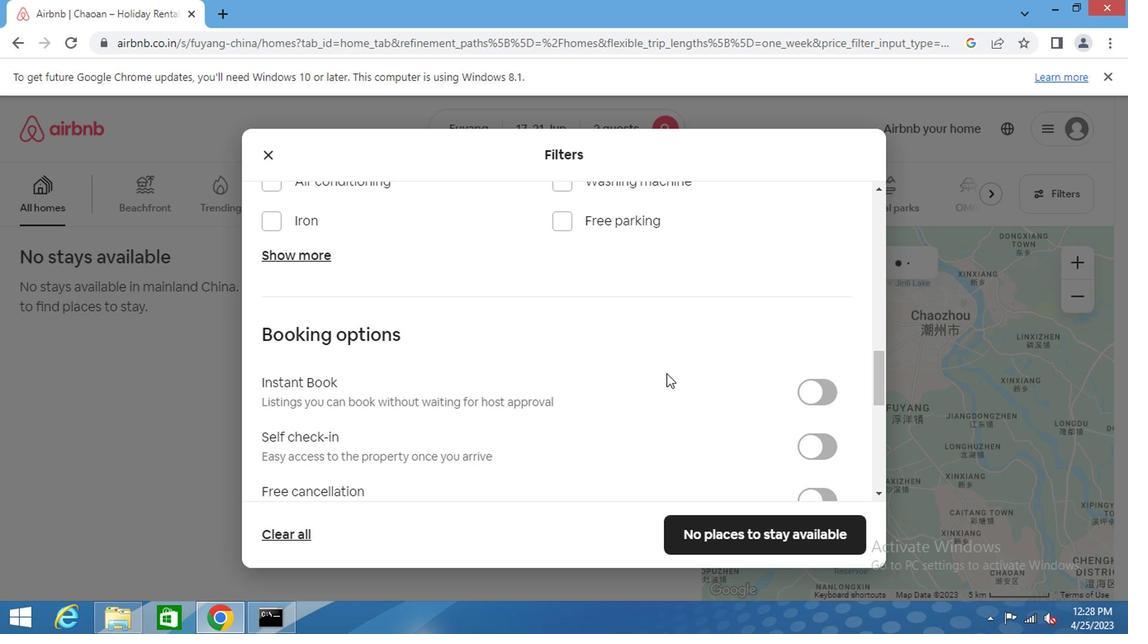 
Action: Mouse scrolled (592, 383) with delta (0, 0)
Screenshot: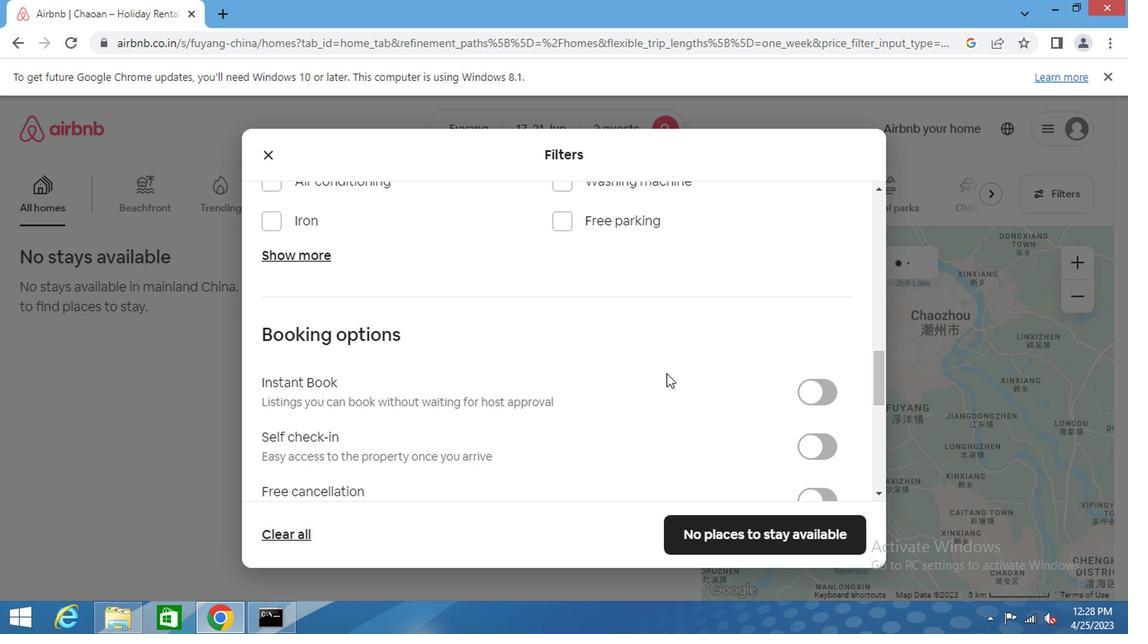 
Action: Mouse scrolled (592, 383) with delta (0, 0)
Screenshot: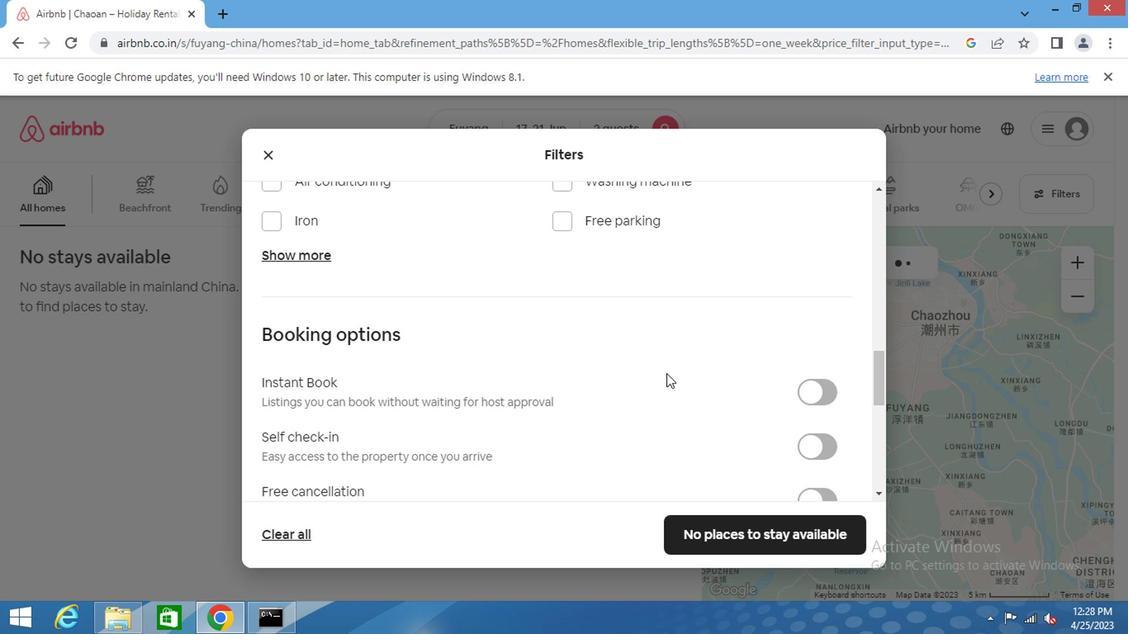 
Action: Mouse scrolled (592, 383) with delta (0, 0)
Screenshot: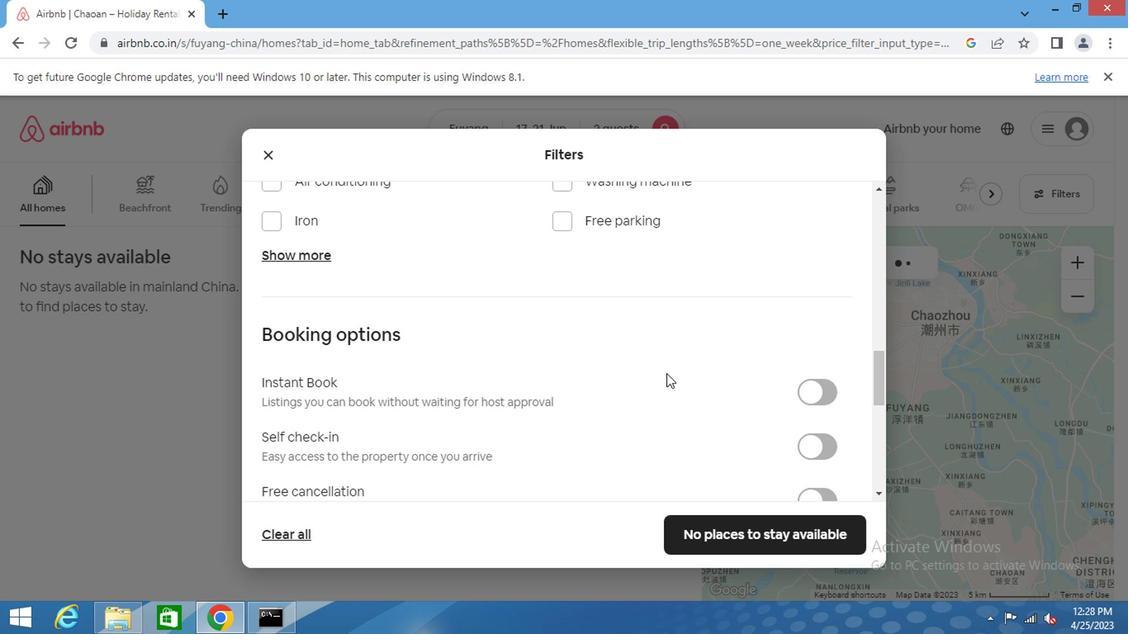 
Action: Mouse moved to (662, 280)
Screenshot: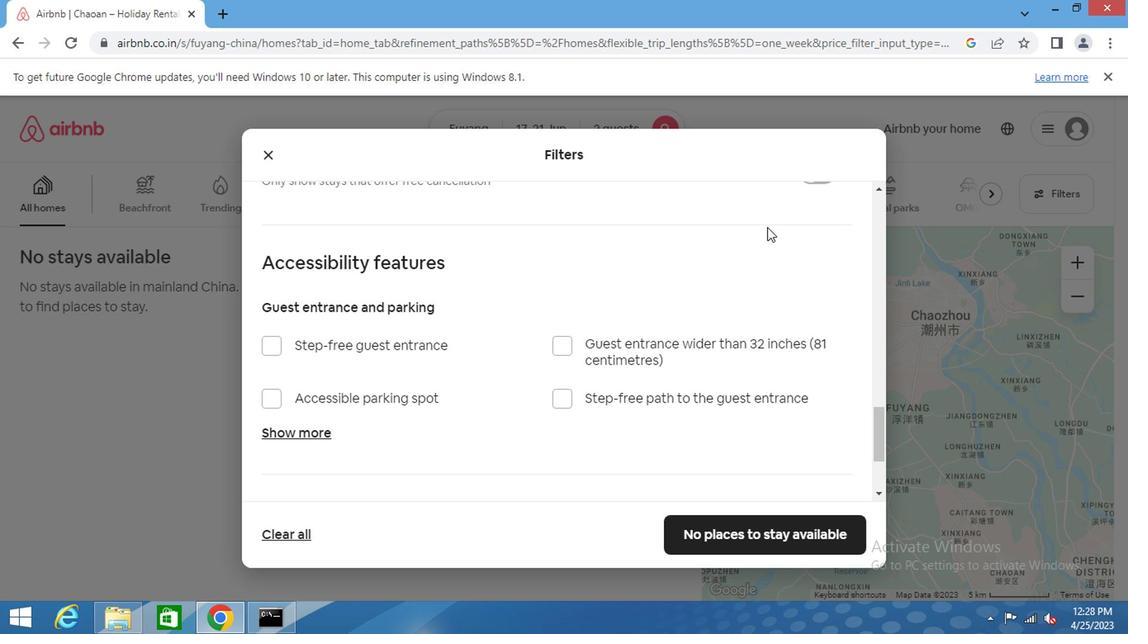 
Action: Mouse scrolled (662, 281) with delta (0, 0)
Screenshot: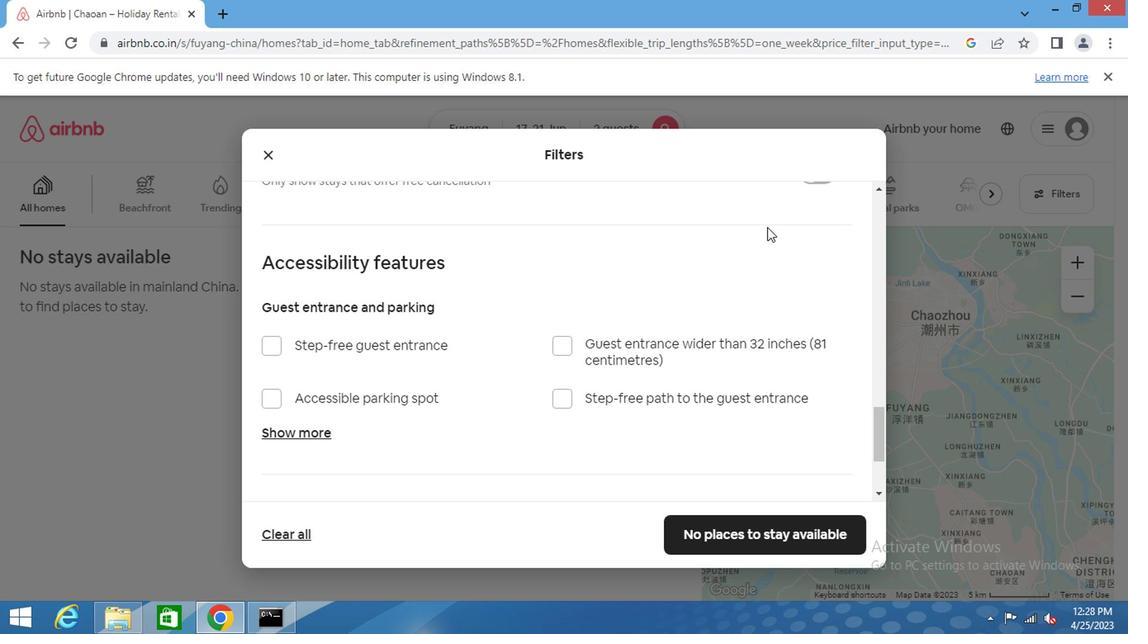 
Action: Mouse moved to (662, 281)
Screenshot: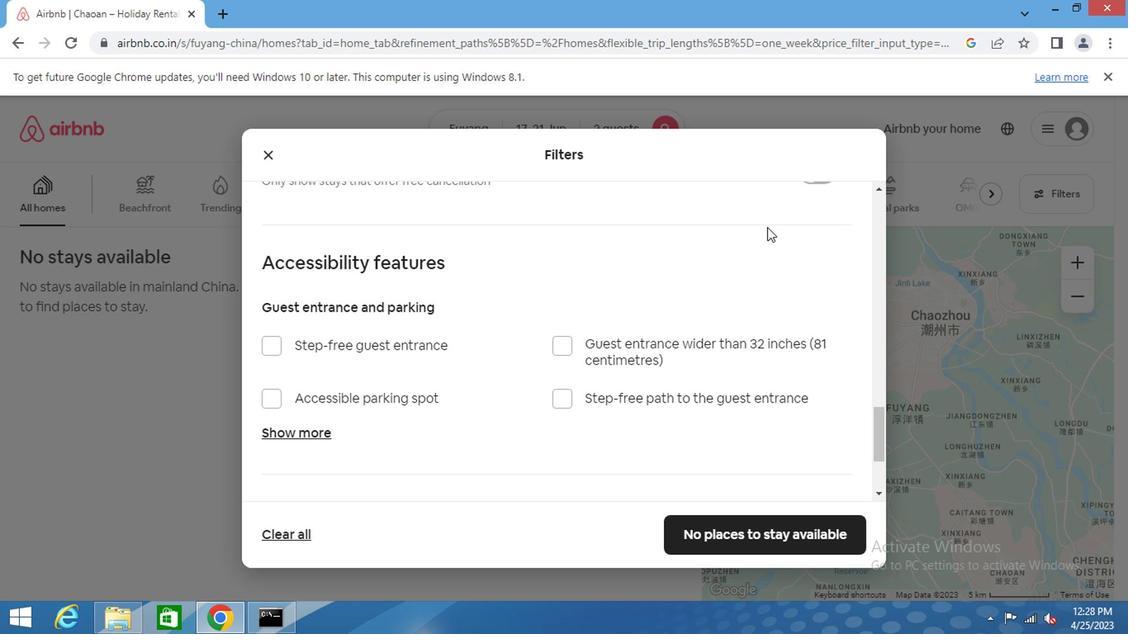 
Action: Mouse scrolled (662, 282) with delta (0, 0)
Screenshot: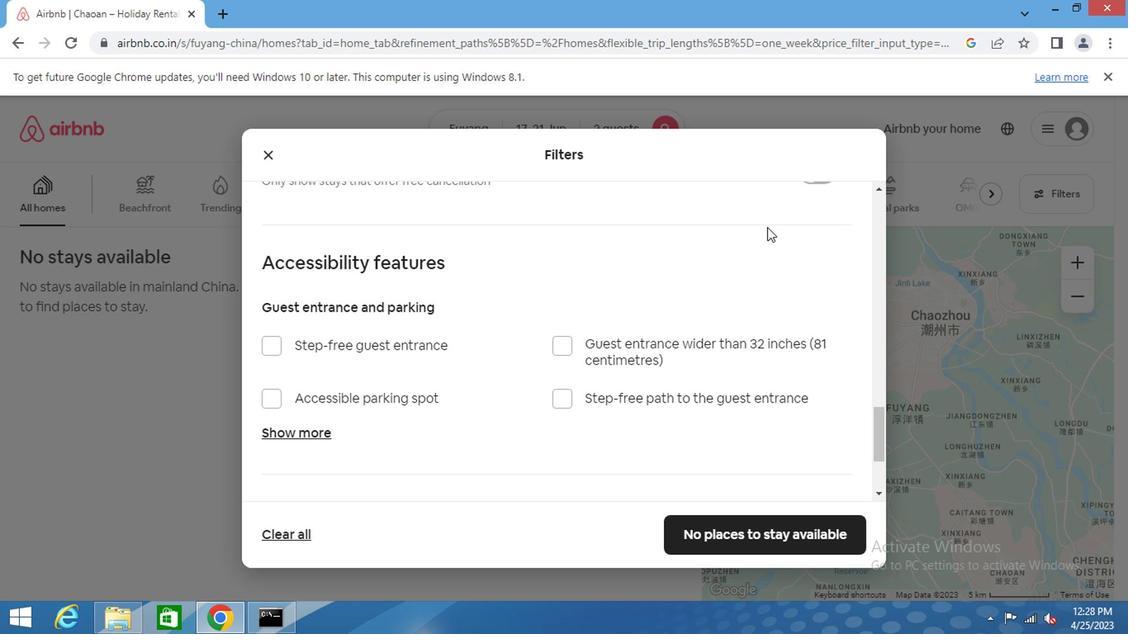 
Action: Mouse moved to (698, 322)
Screenshot: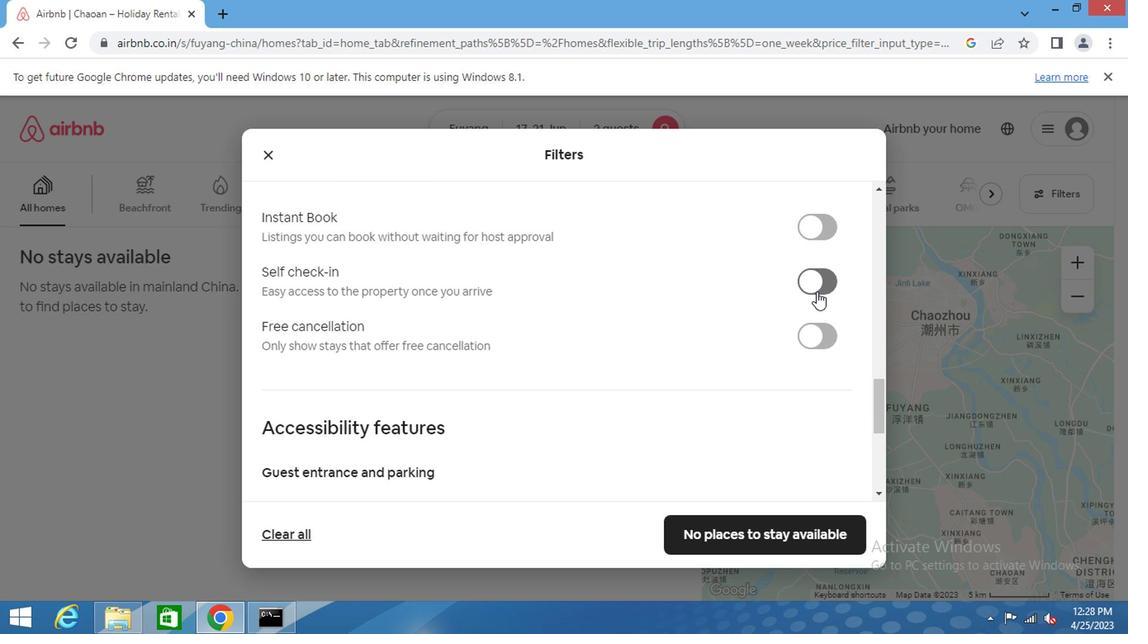 
Action: Mouse pressed left at (698, 322)
Screenshot: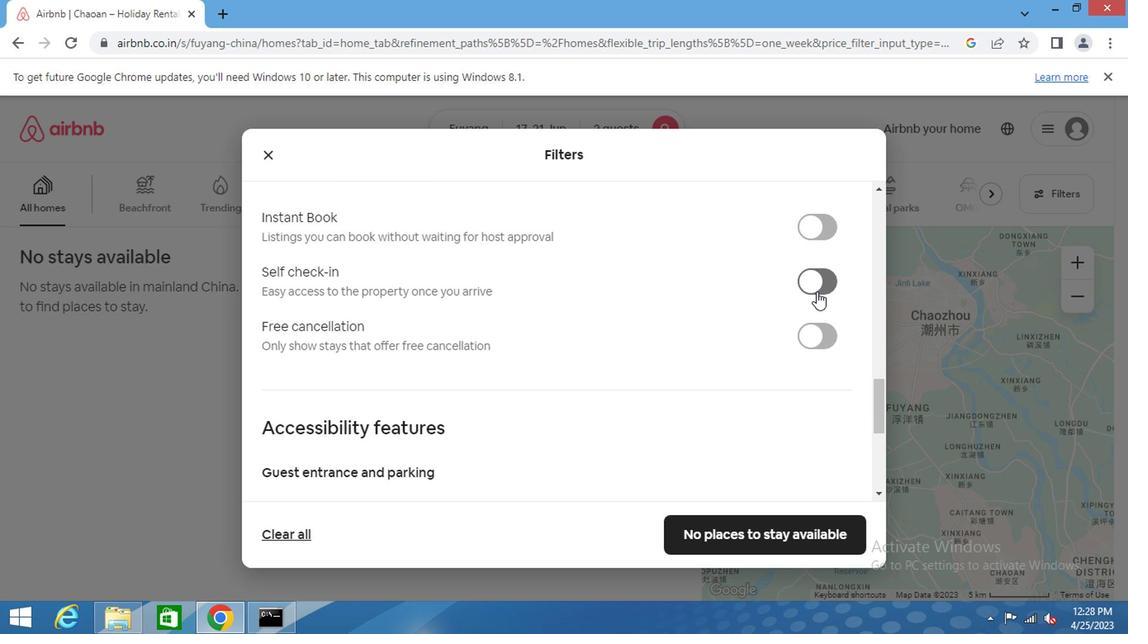 
Action: Mouse moved to (549, 374)
Screenshot: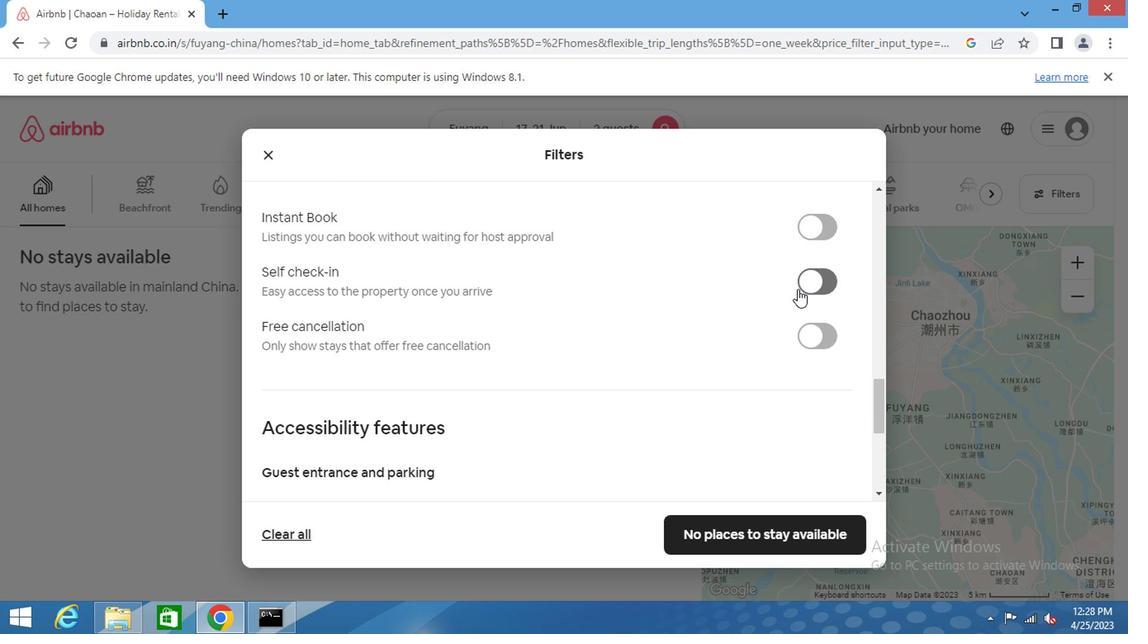 
Action: Mouse scrolled (549, 374) with delta (0, 0)
Screenshot: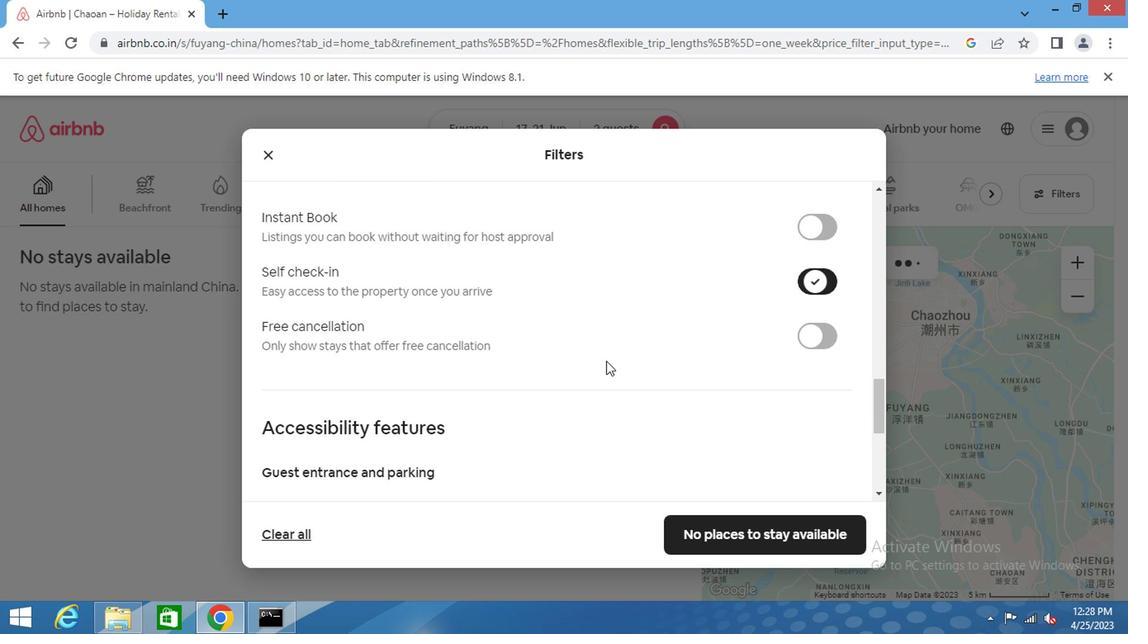 
Action: Mouse scrolled (549, 374) with delta (0, 0)
Screenshot: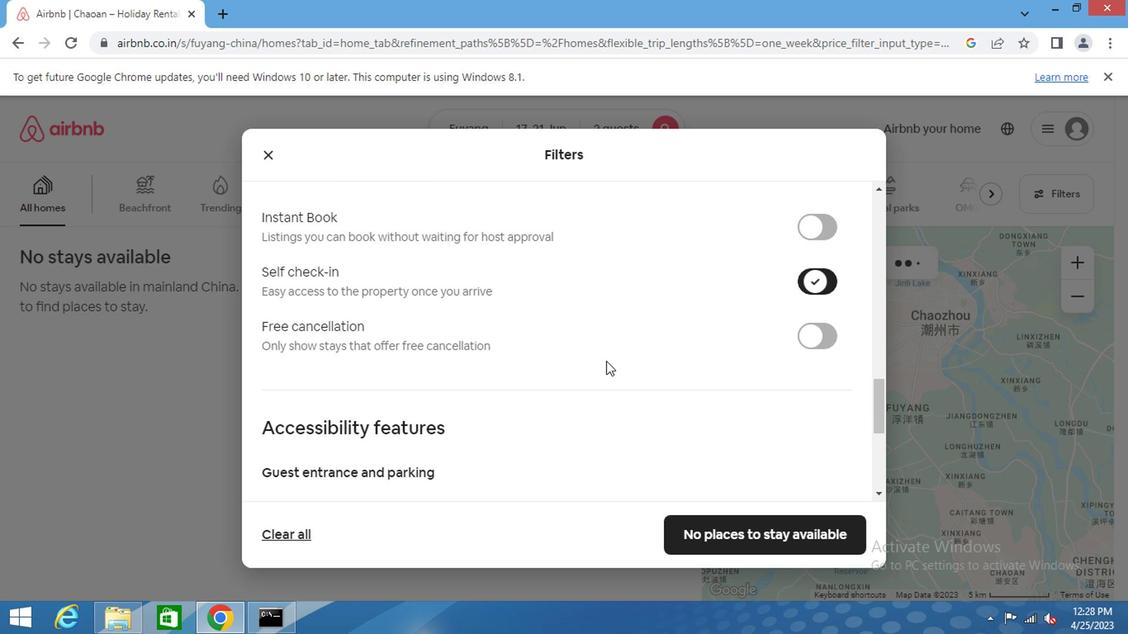 
Action: Mouse scrolled (549, 374) with delta (0, 0)
Screenshot: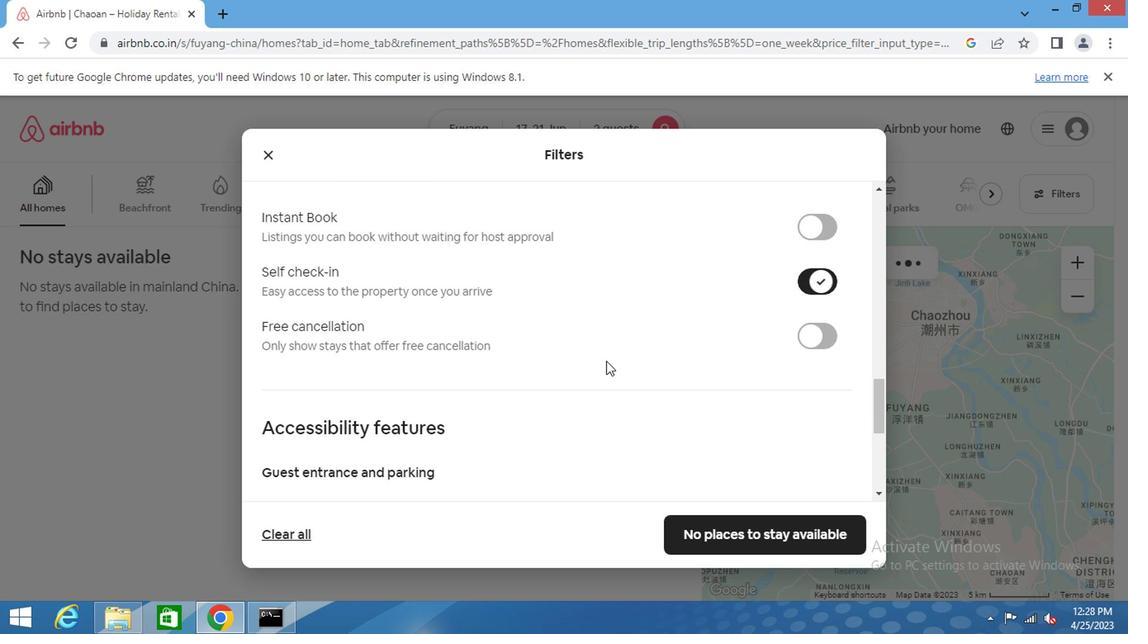 
Action: Mouse scrolled (549, 374) with delta (0, 0)
Screenshot: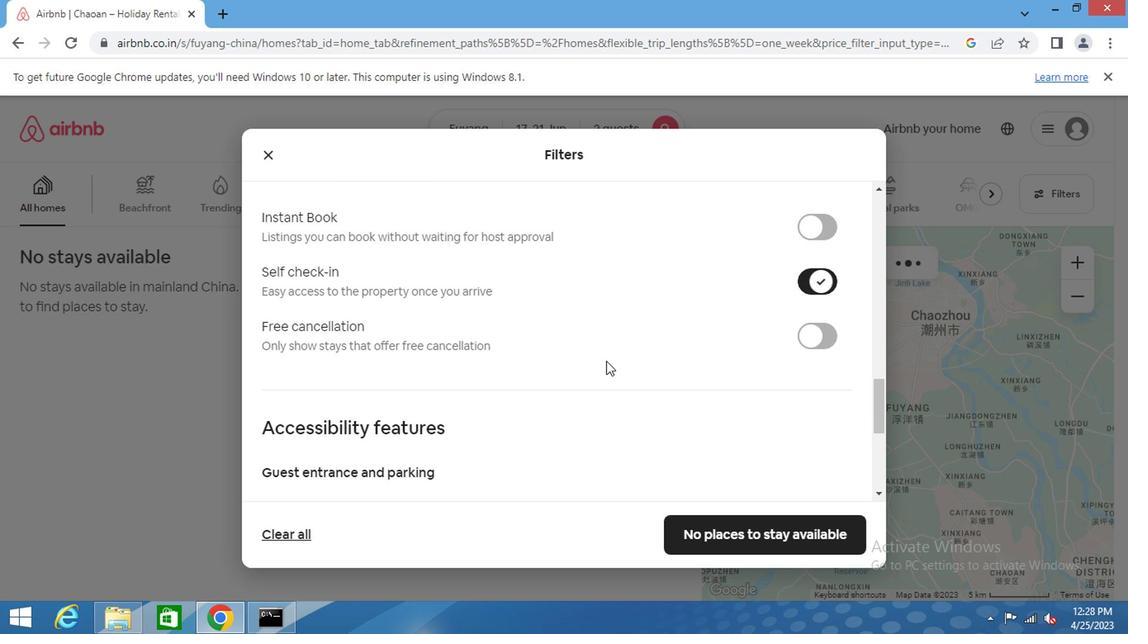 
Action: Mouse scrolled (549, 374) with delta (0, 0)
Screenshot: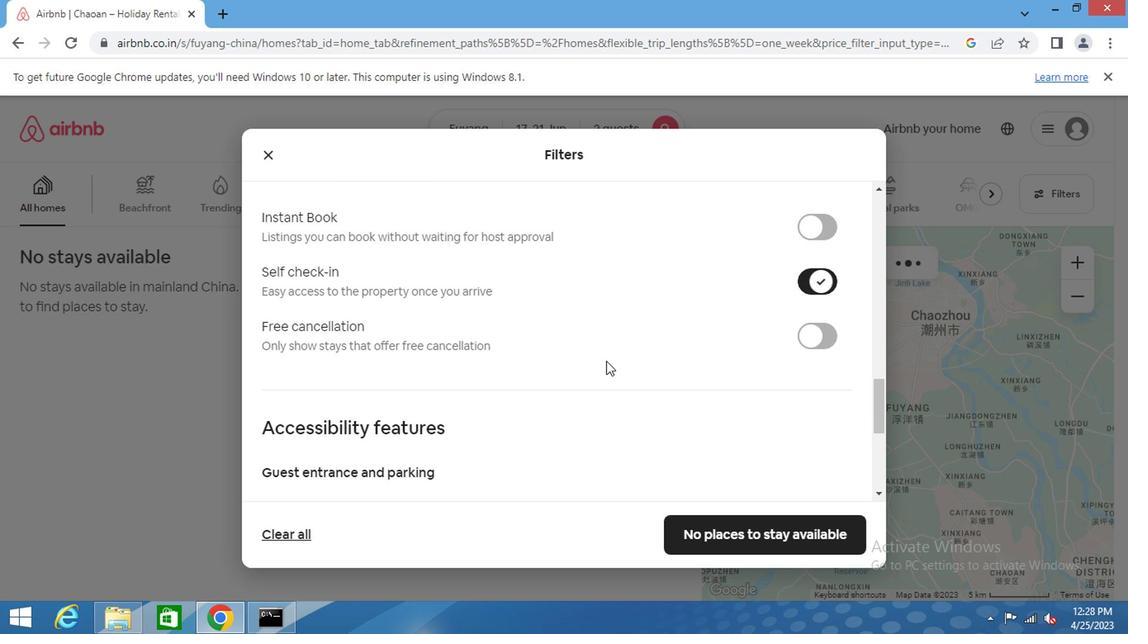 
Action: Mouse scrolled (549, 374) with delta (0, 0)
Screenshot: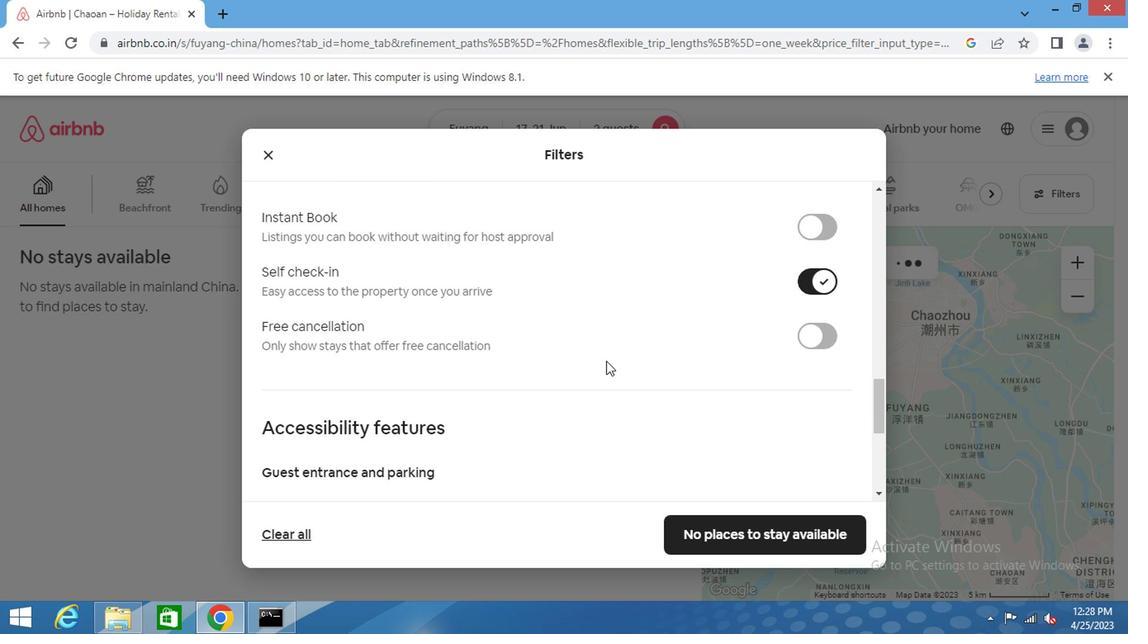 
Action: Mouse scrolled (549, 374) with delta (0, 0)
Screenshot: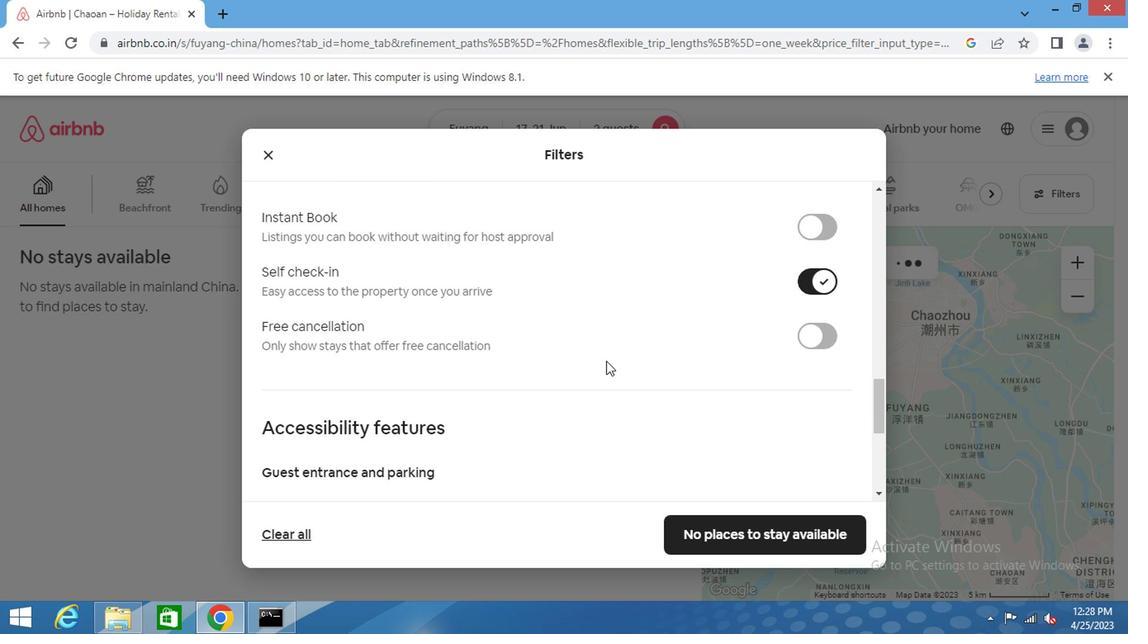 
Action: Mouse moved to (626, 497)
Screenshot: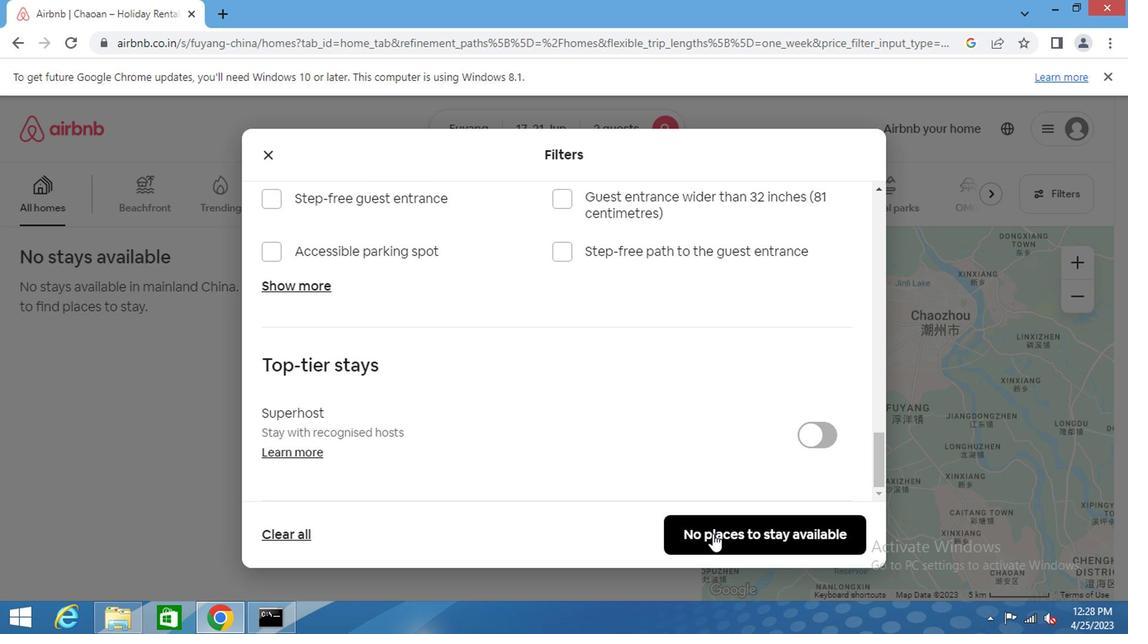 
Action: Mouse pressed left at (626, 497)
Screenshot: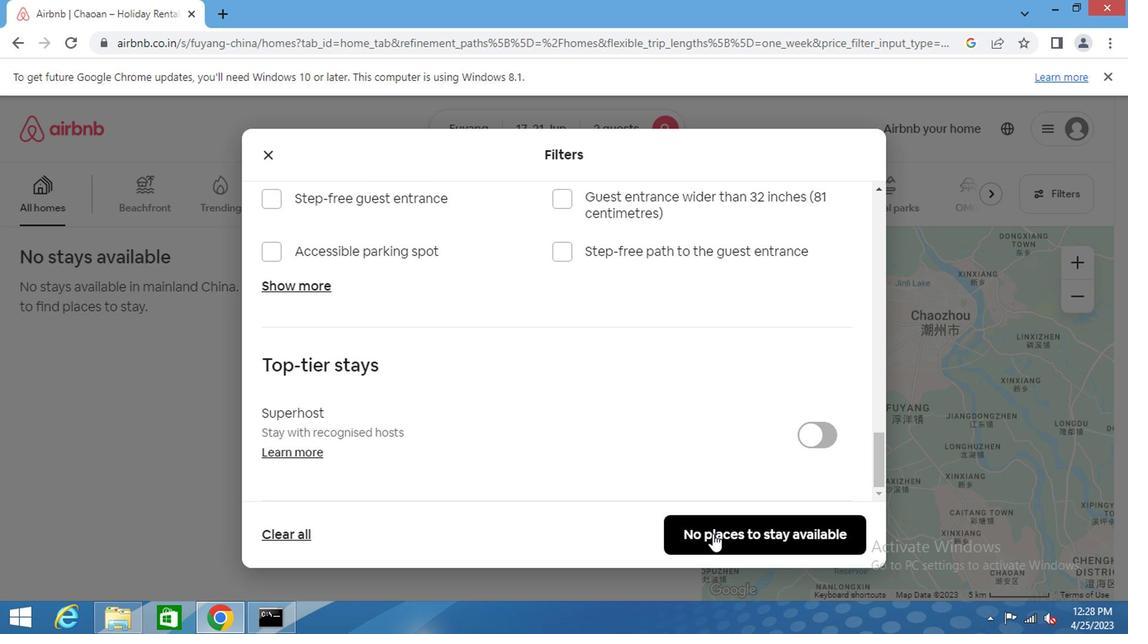 
Action: Mouse moved to (627, 497)
Screenshot: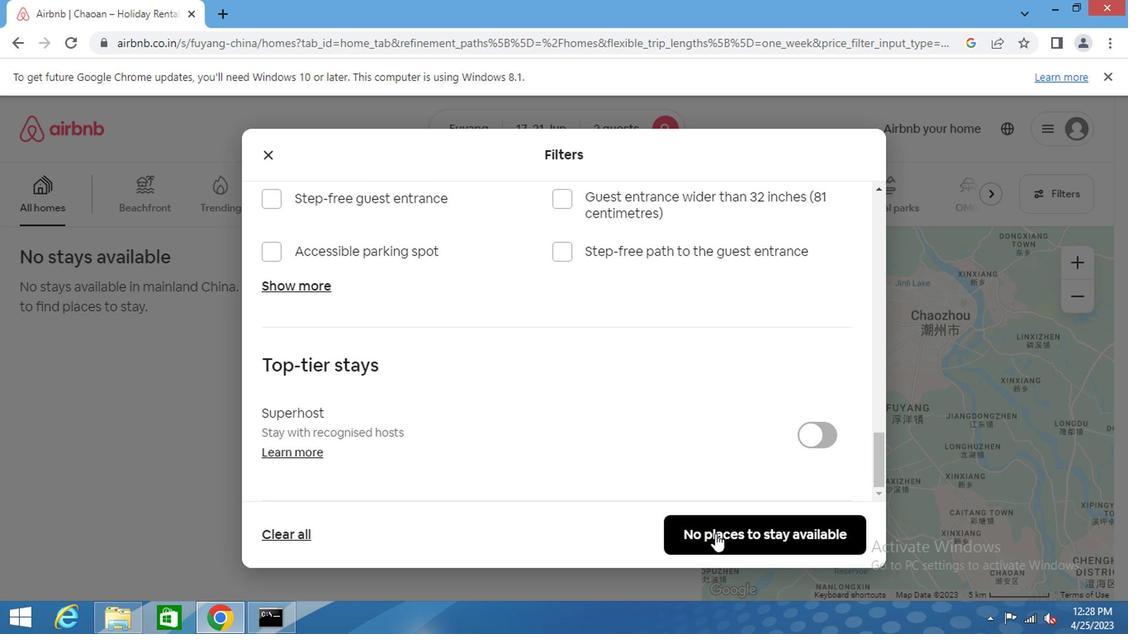 
